 Task: Open a blank sheet, save the file as Samuel.html Add the quote 'The journey of a thousand miles begins with a single step.' Apply font style 'Nunito' and font size 36 Align the text to the Center .Change the text color to  'Brown'
Action: Mouse moved to (311, 167)
Screenshot: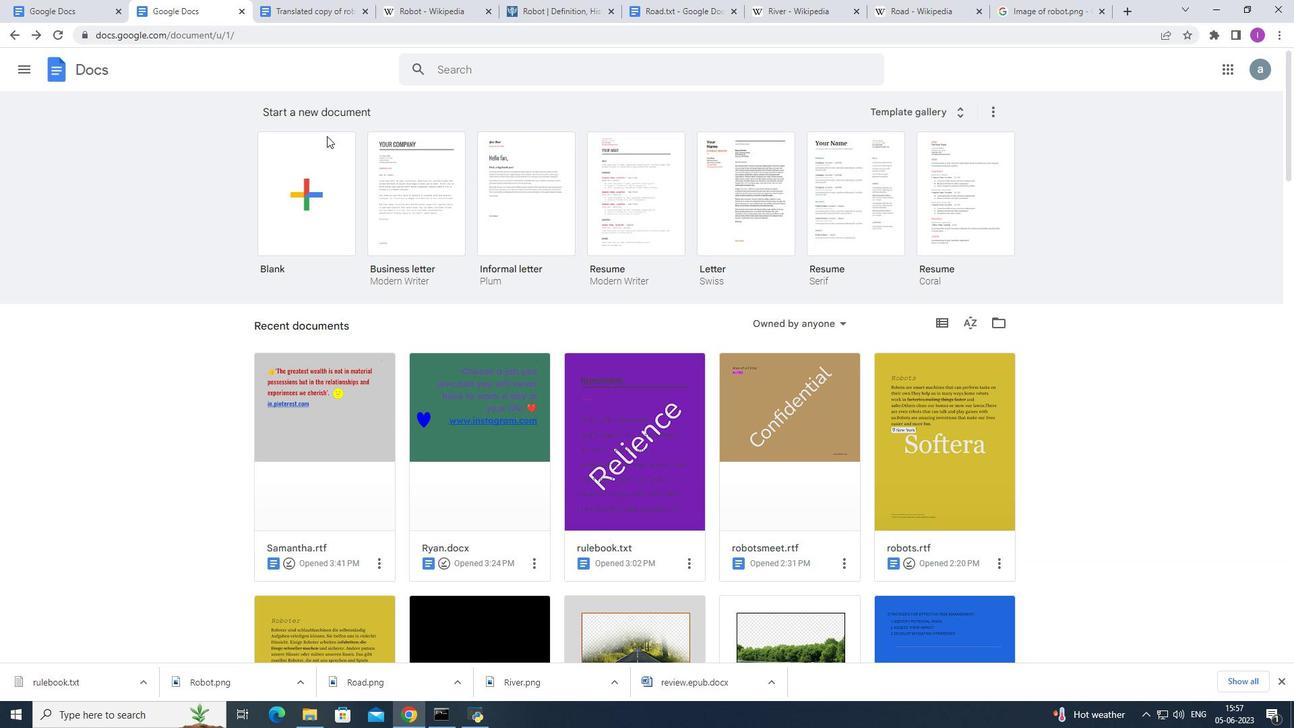 
Action: Mouse pressed left at (311, 167)
Screenshot: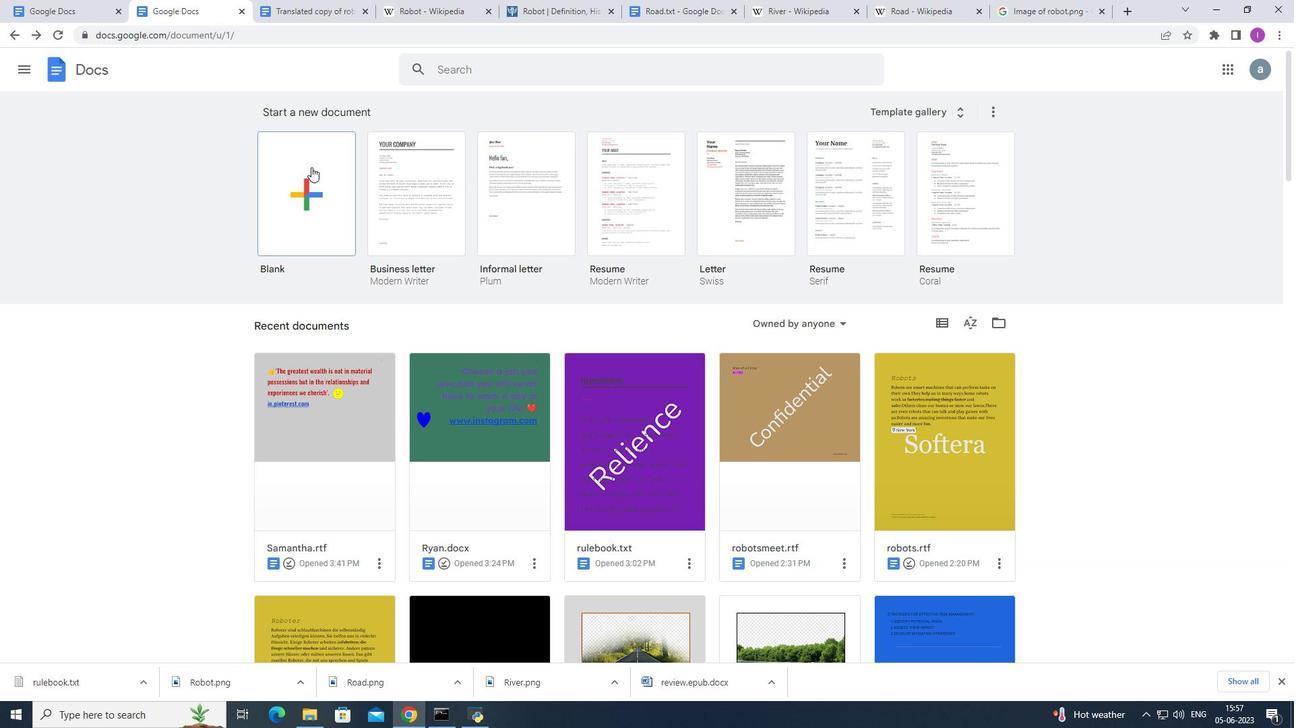 
Action: Mouse moved to (348, 262)
Screenshot: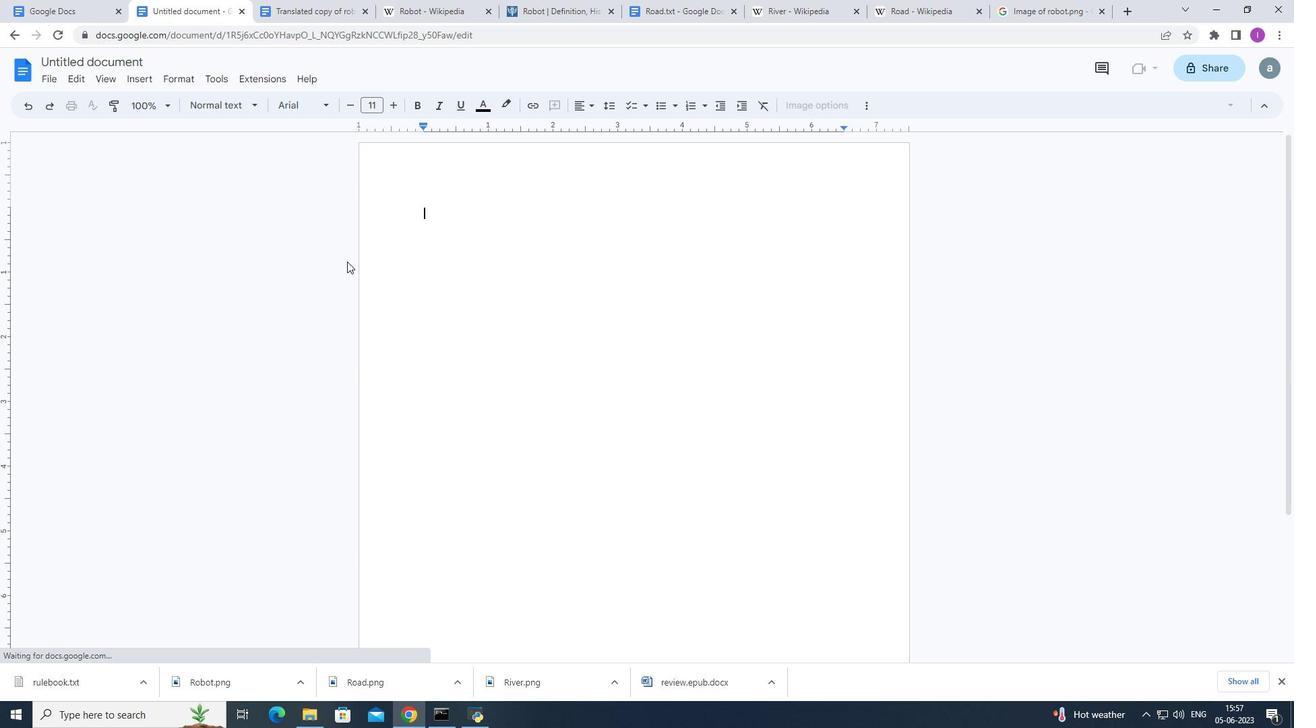 
Action: Mouse scrolled (348, 261) with delta (0, 0)
Screenshot: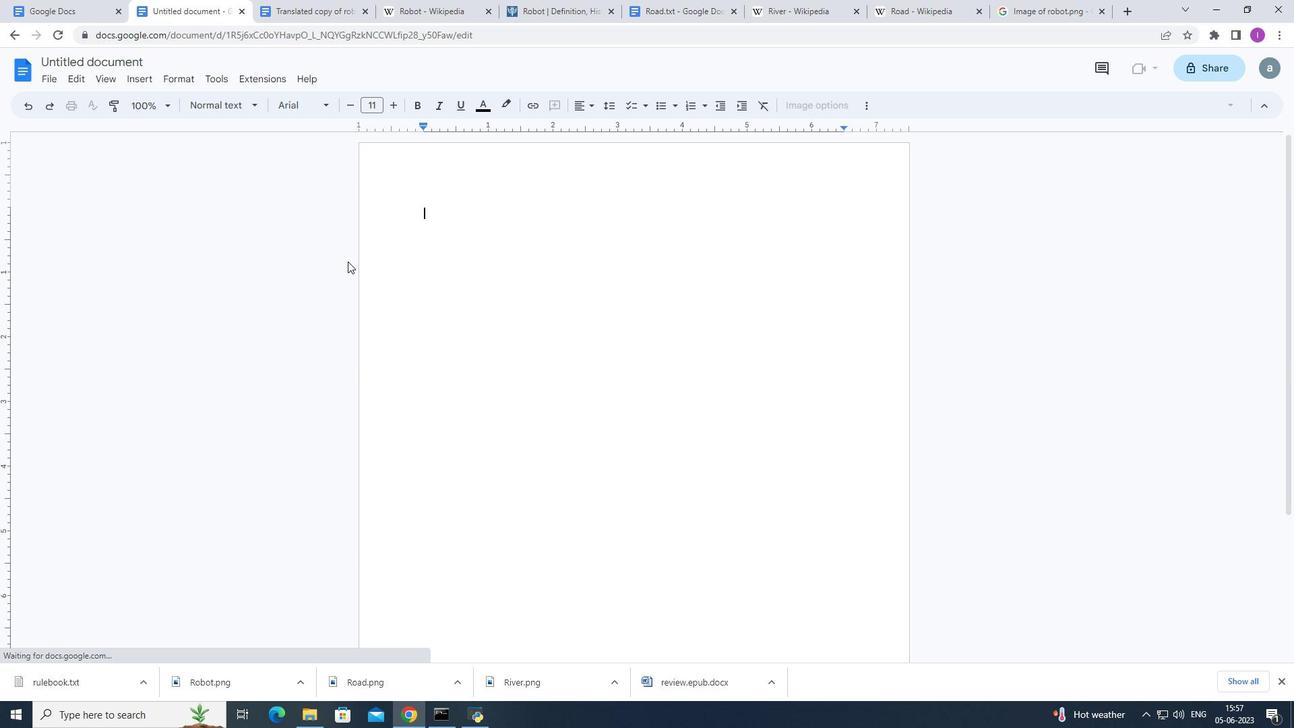 
Action: Mouse moved to (111, 59)
Screenshot: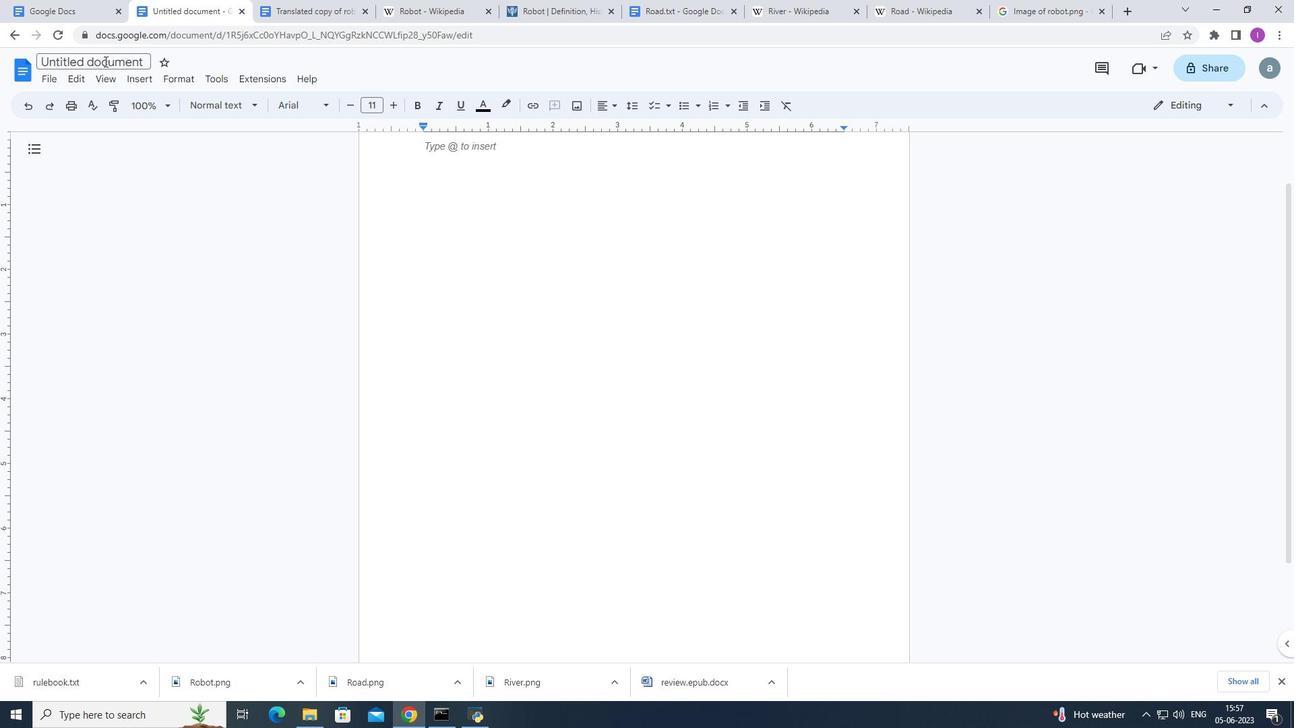 
Action: Mouse pressed left at (111, 59)
Screenshot: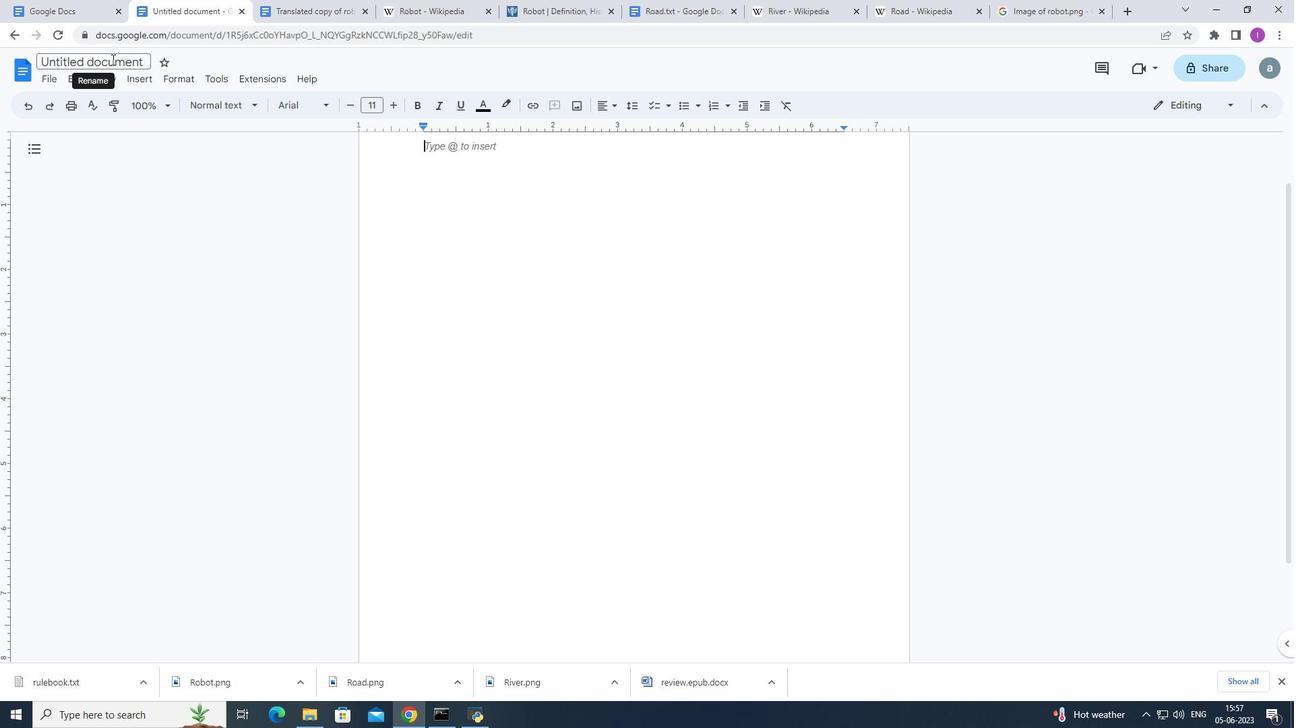 
Action: Mouse moved to (260, 41)
Screenshot: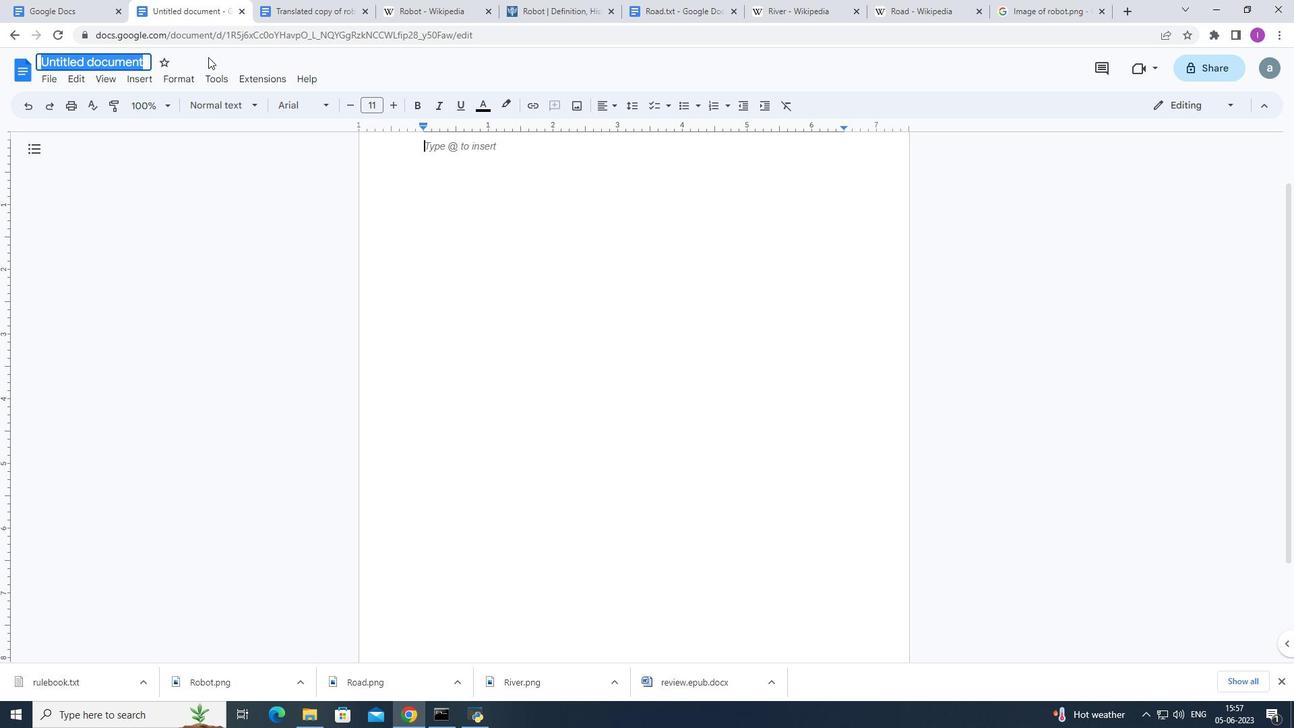 
Action: Key pressed samuel.html
Screenshot: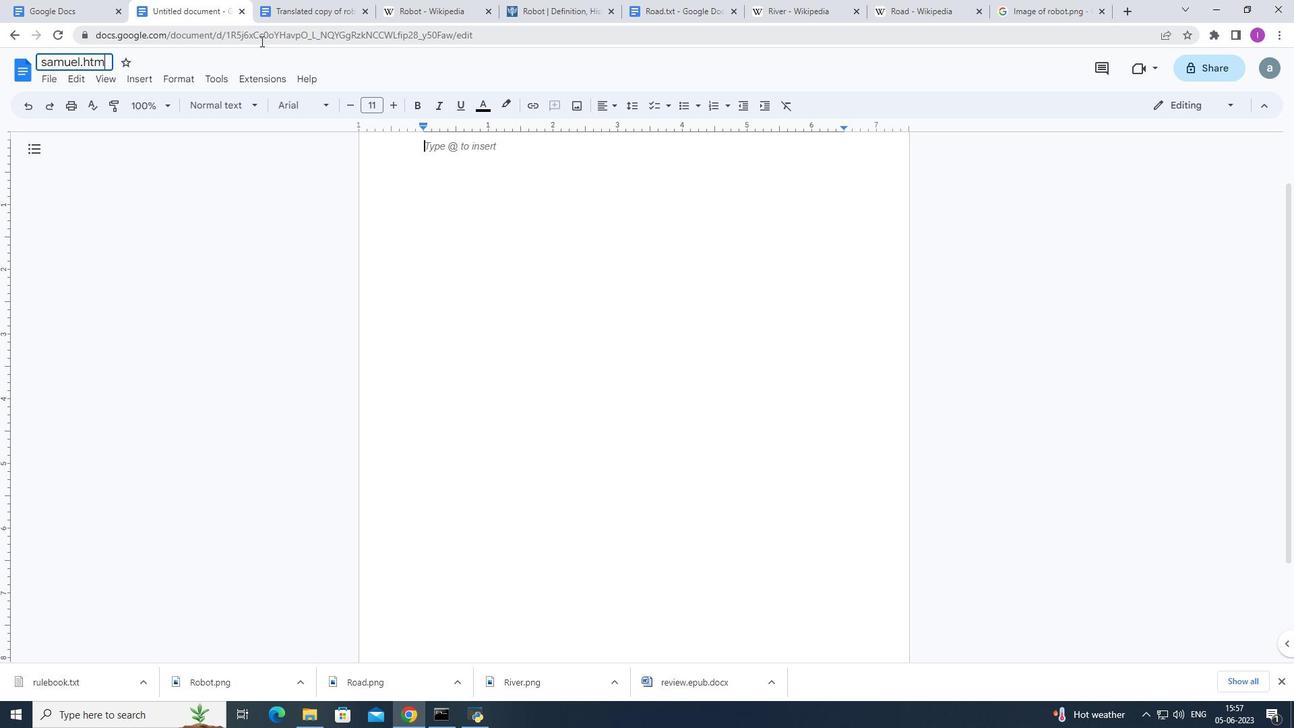 
Action: Mouse moved to (251, 248)
Screenshot: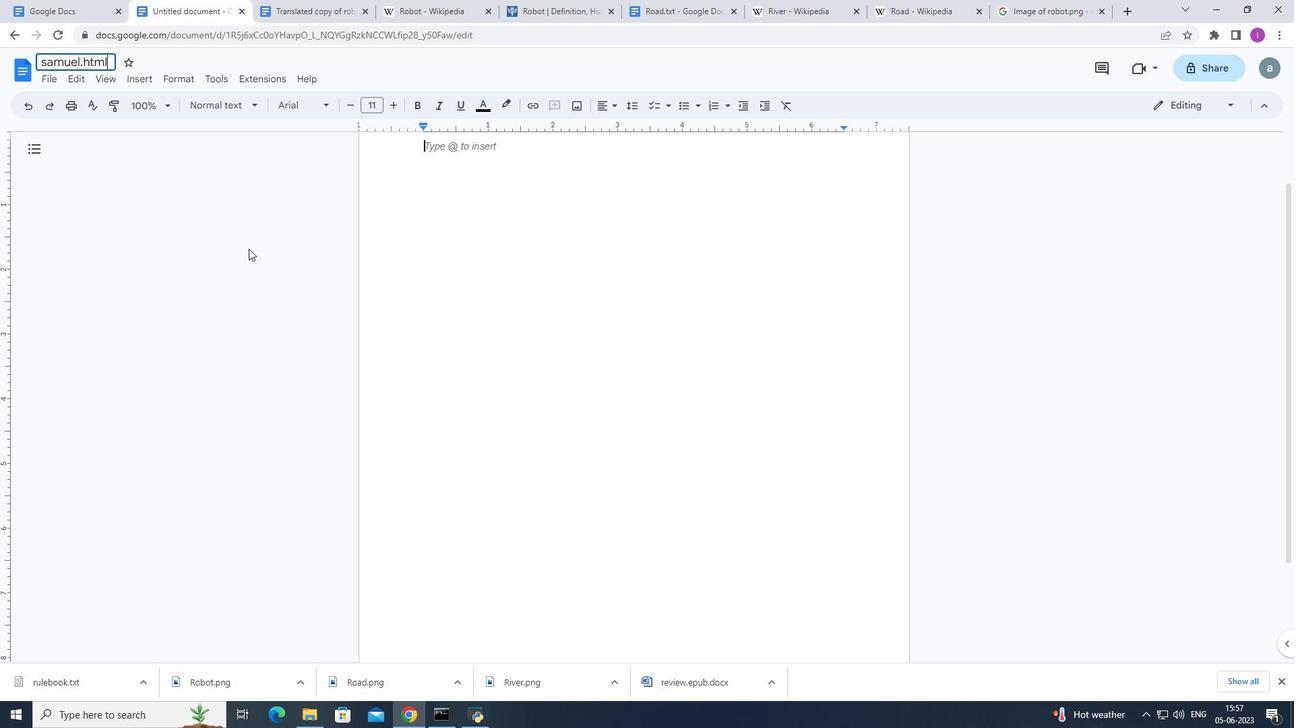 
Action: Mouse pressed left at (251, 248)
Screenshot: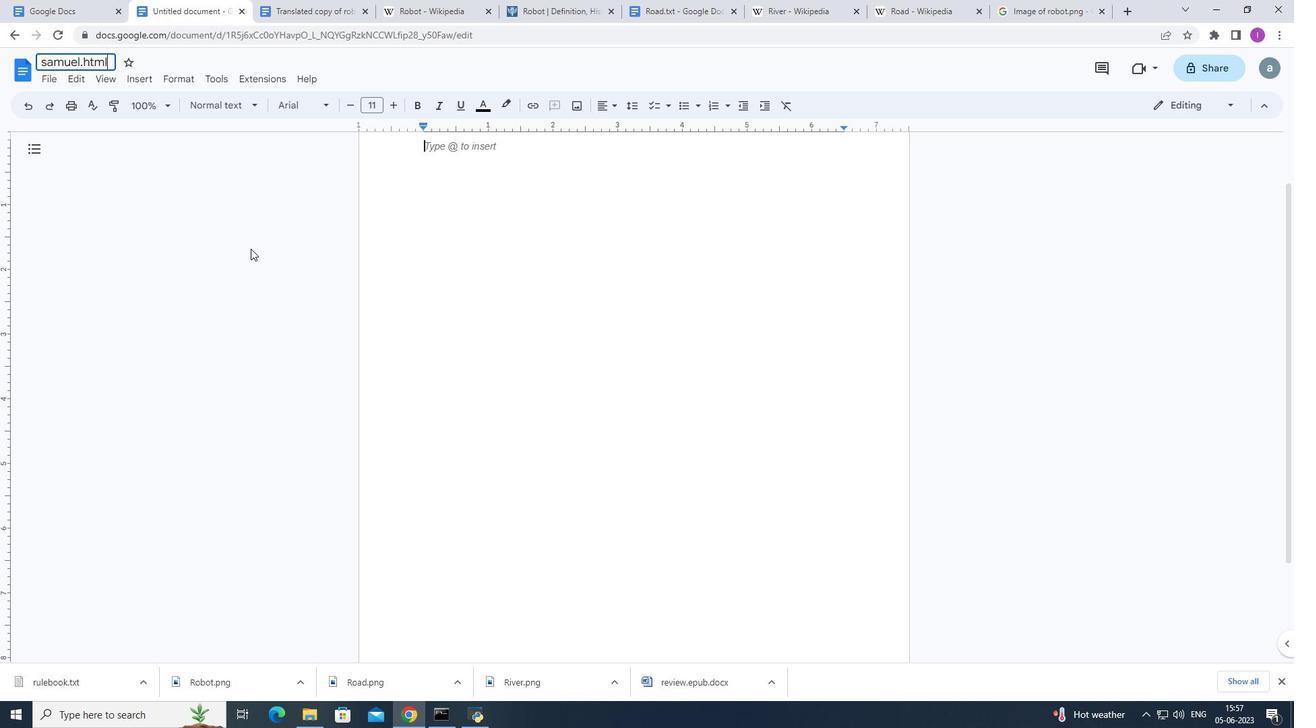 
Action: Mouse moved to (438, 188)
Screenshot: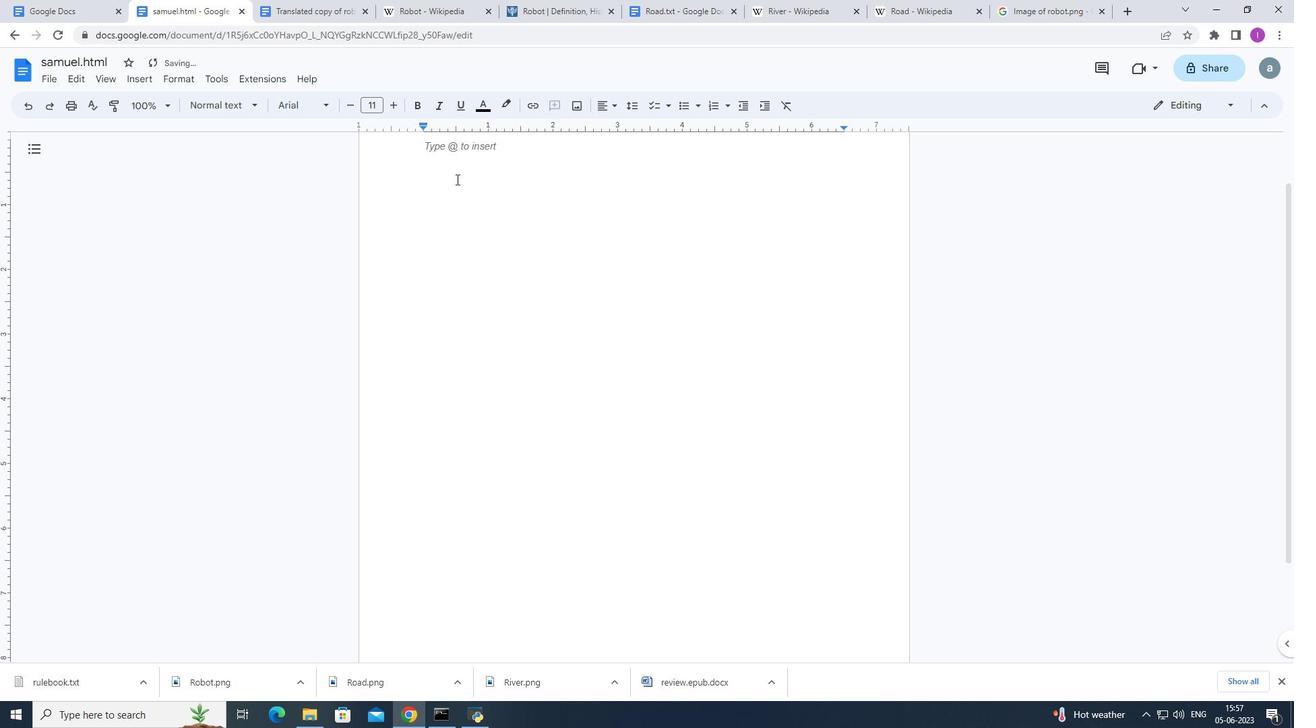 
Action: Mouse pressed left at (438, 188)
Screenshot: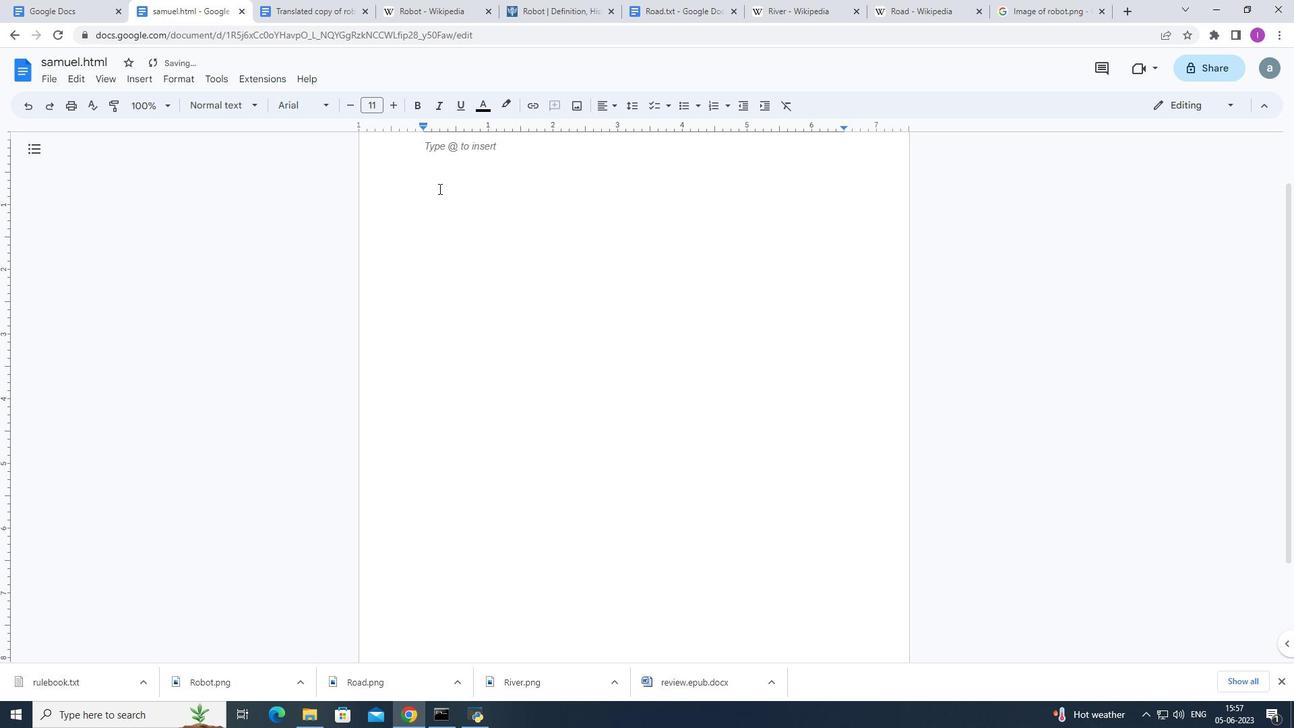 
Action: Mouse moved to (438, 176)
Screenshot: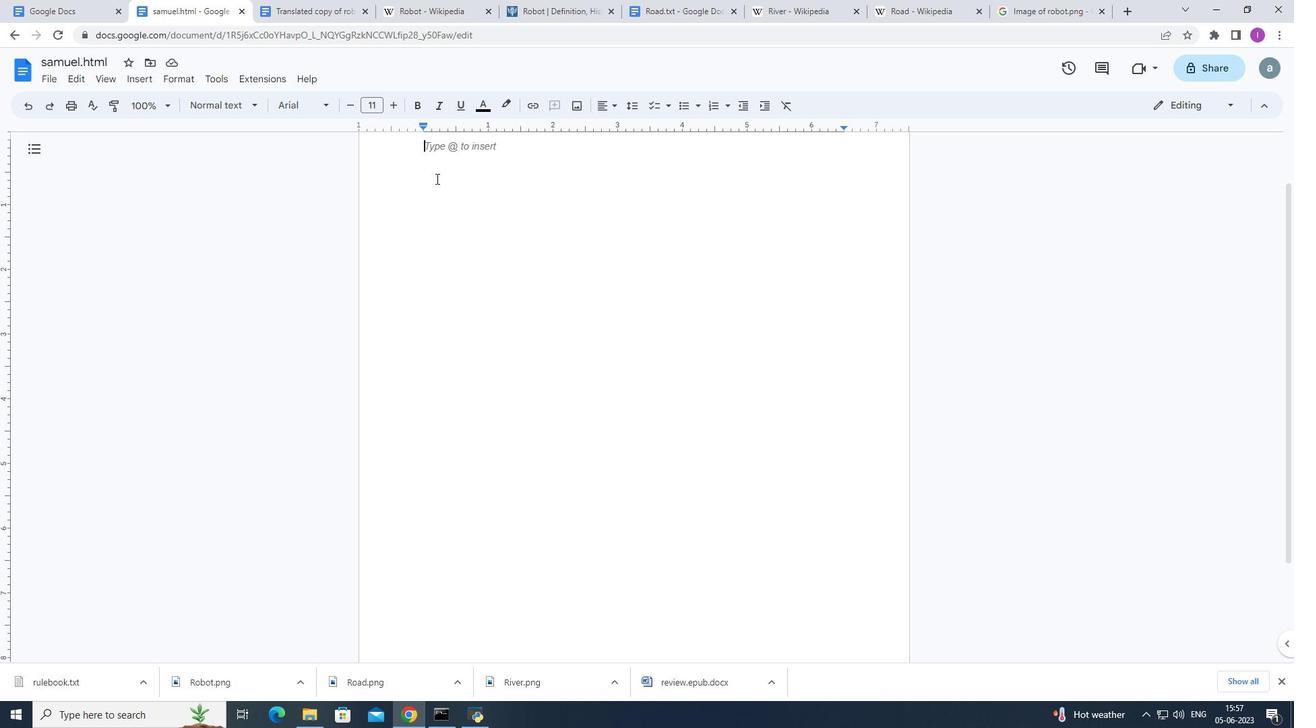 
Action: Key pressed '
Screenshot: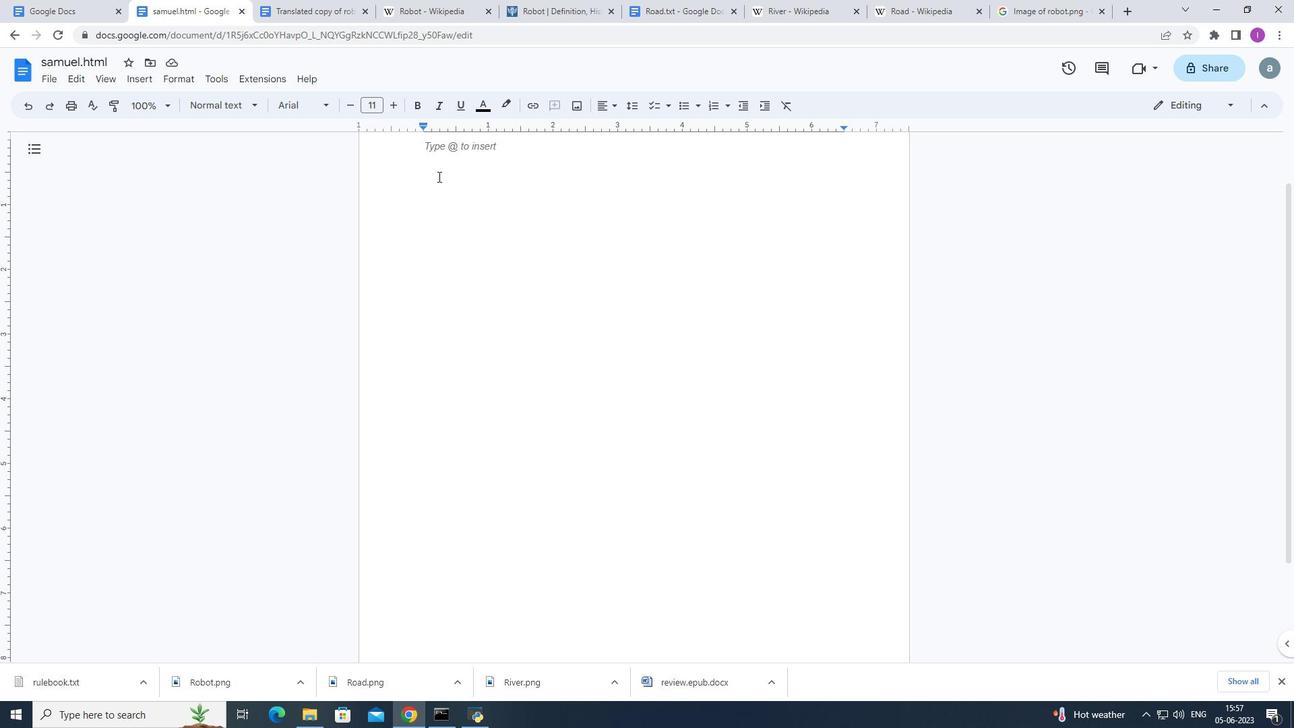 
Action: Mouse moved to (467, 167)
Screenshot: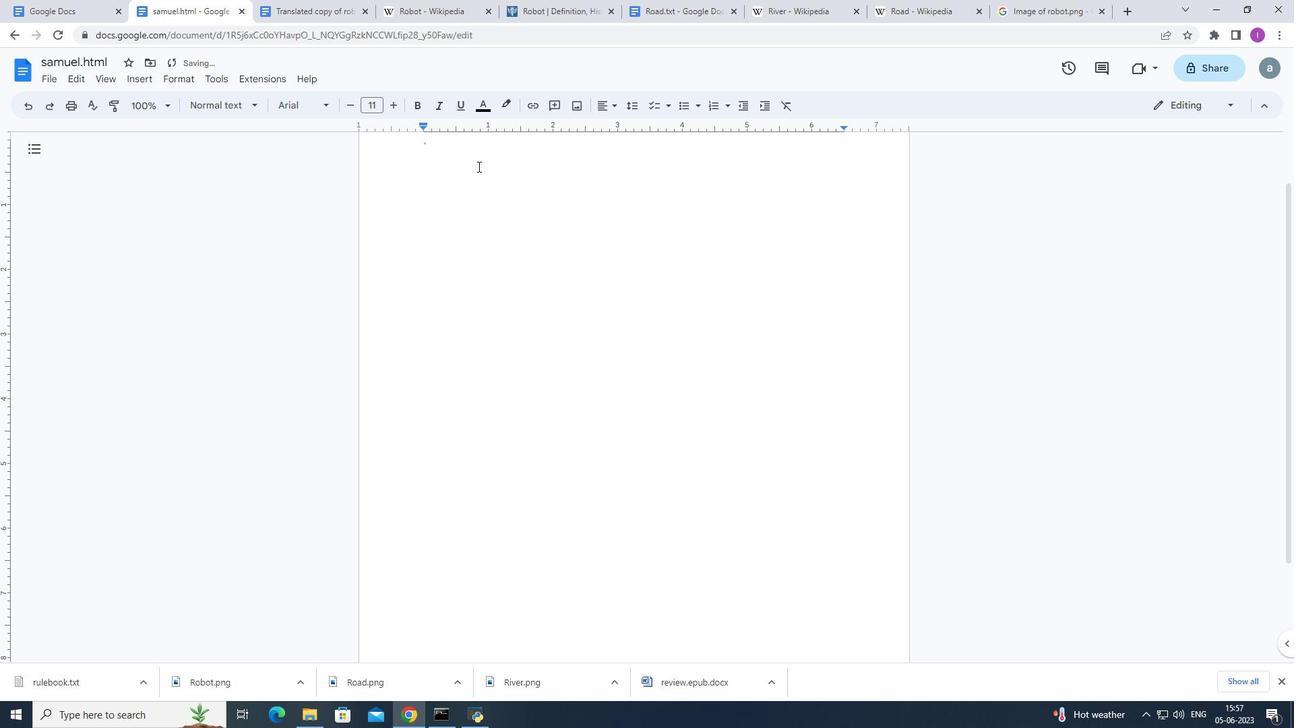 
Action: Key pressed <Key.shift>The<Key.space>journey<Key.space>of<Key.space>a<Key.space>thousand<Key.space>miles<Key.space>begins<Key.space><Key.space>with<Key.space>a<Key.space>single<Key.space>step.'
Screenshot: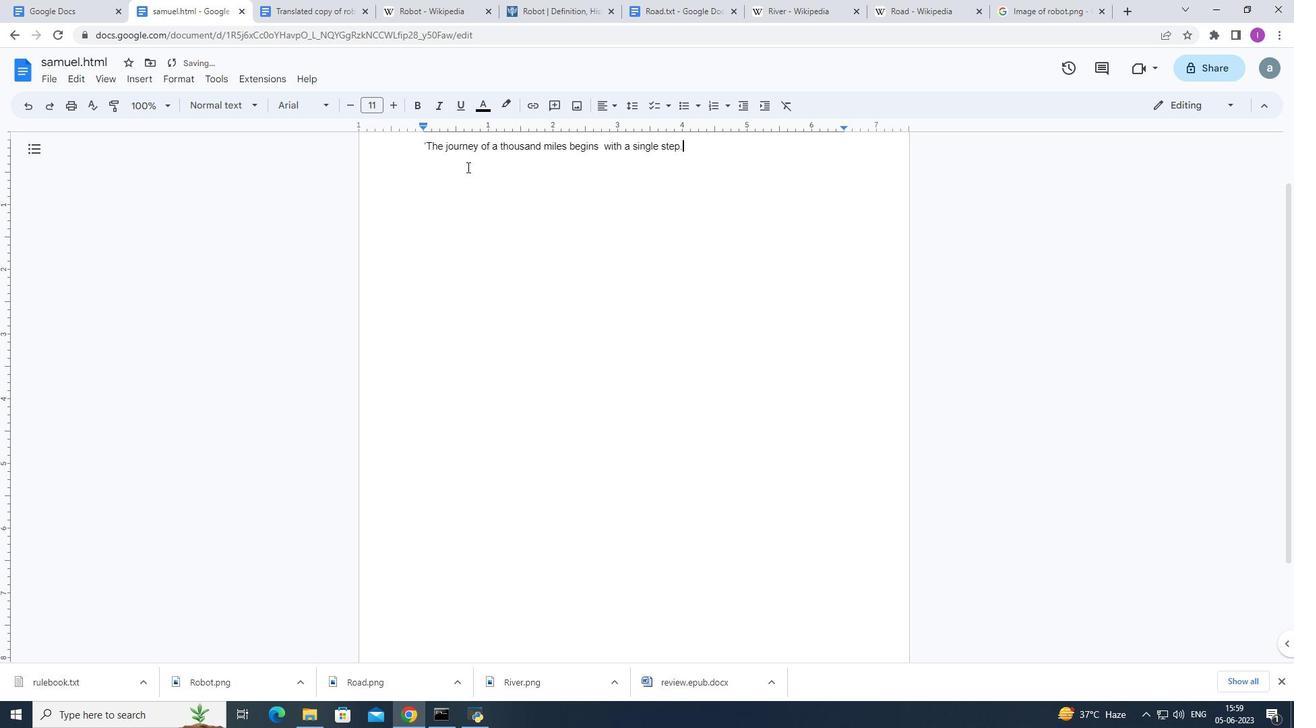 
Action: Mouse moved to (718, 153)
Screenshot: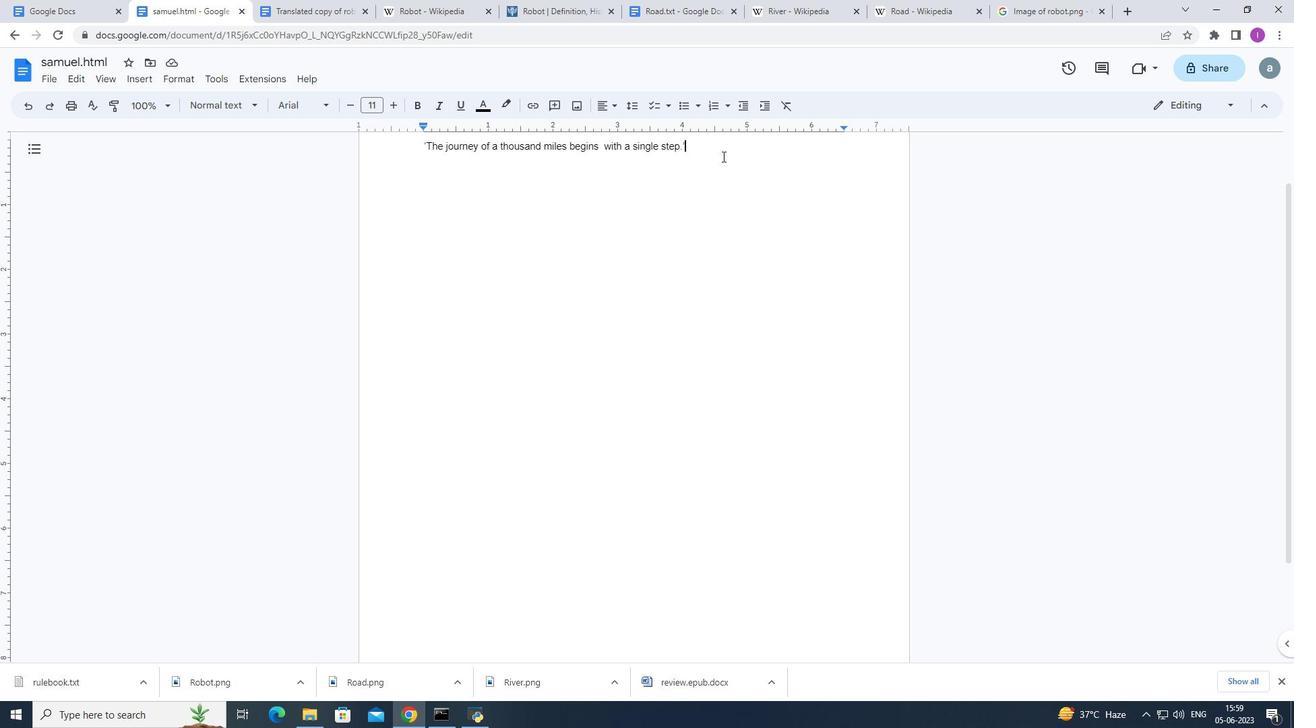 
Action: Mouse pressed left at (718, 153)
Screenshot: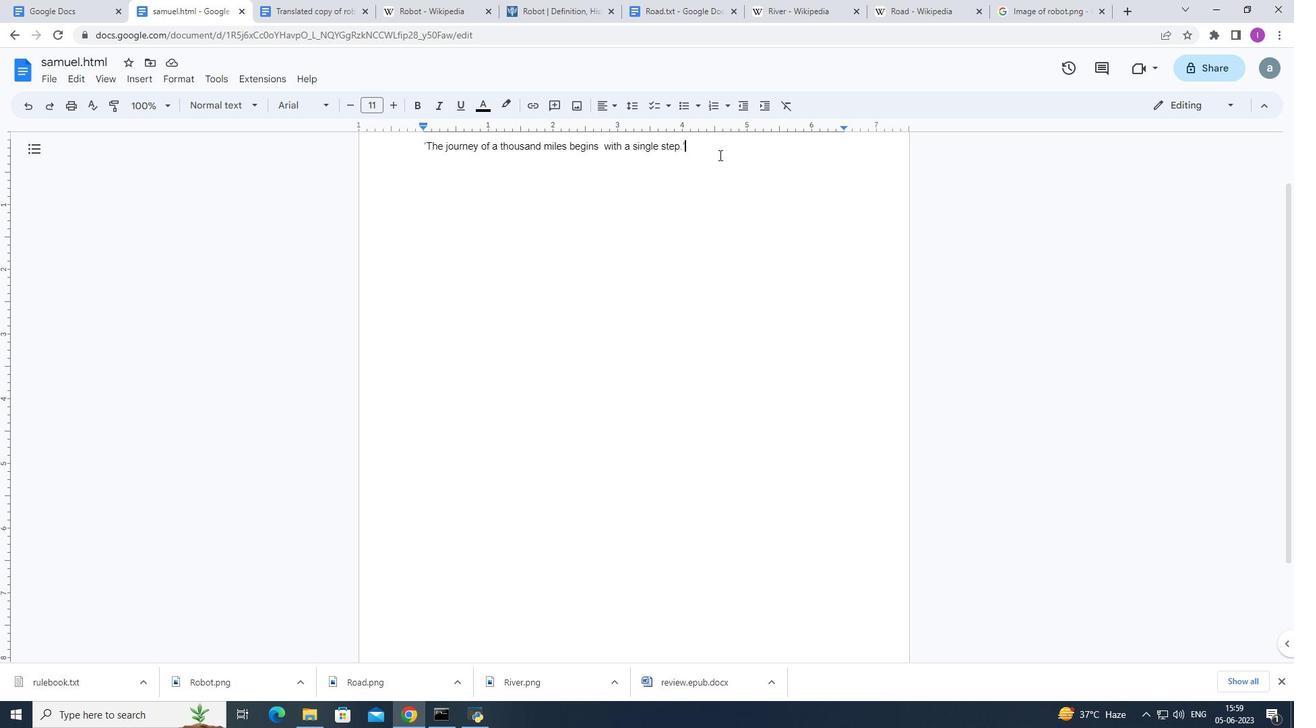 
Action: Mouse moved to (322, 102)
Screenshot: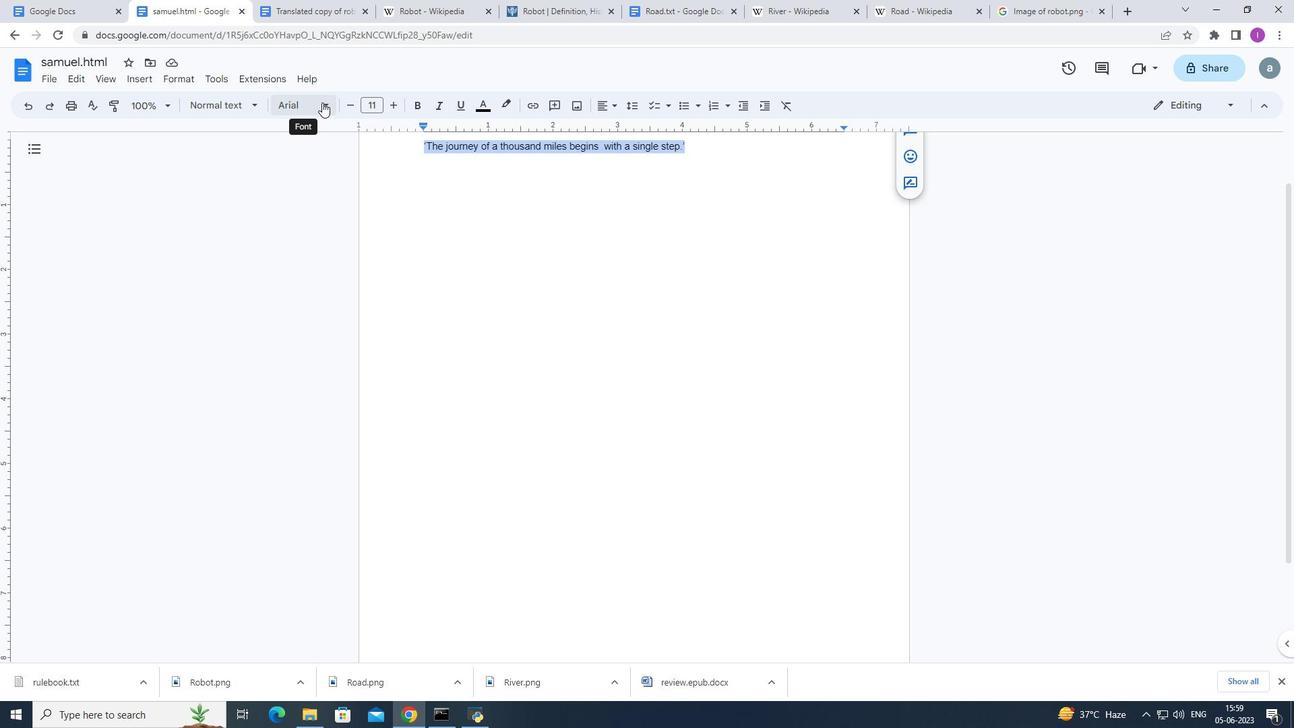 
Action: Mouse pressed left at (322, 102)
Screenshot: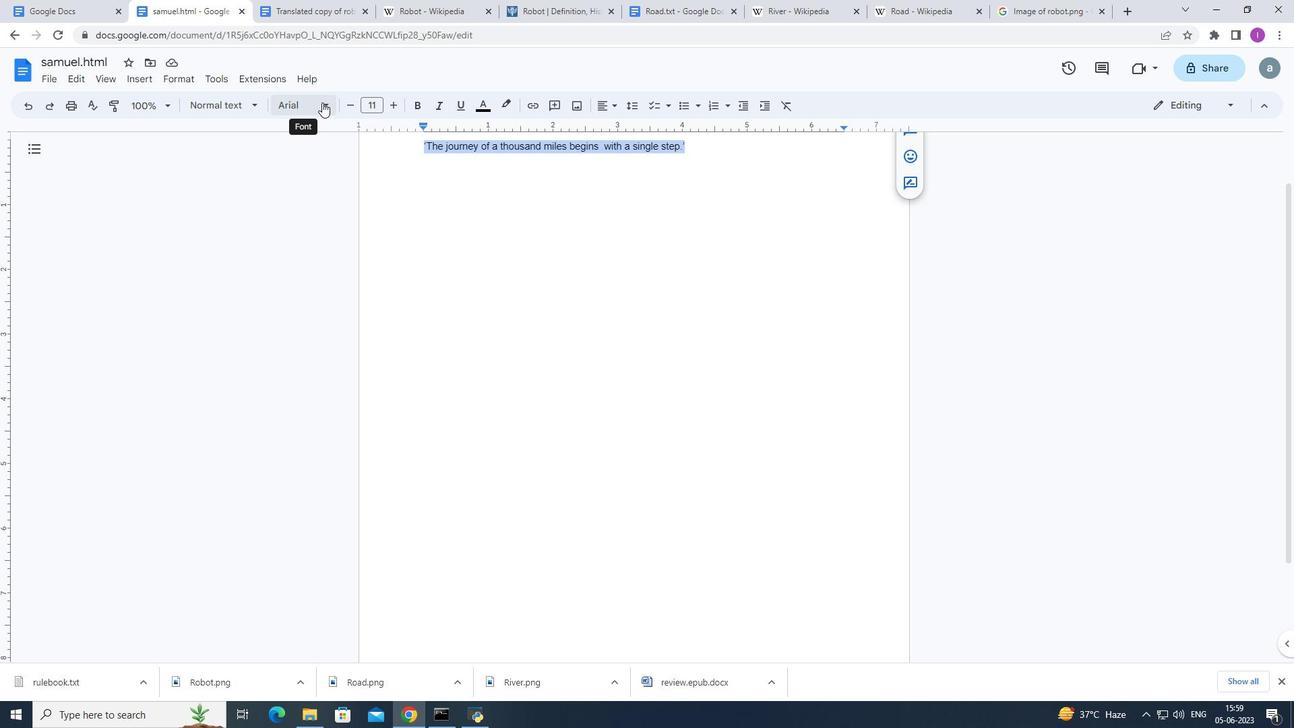 
Action: Mouse moved to (309, 223)
Screenshot: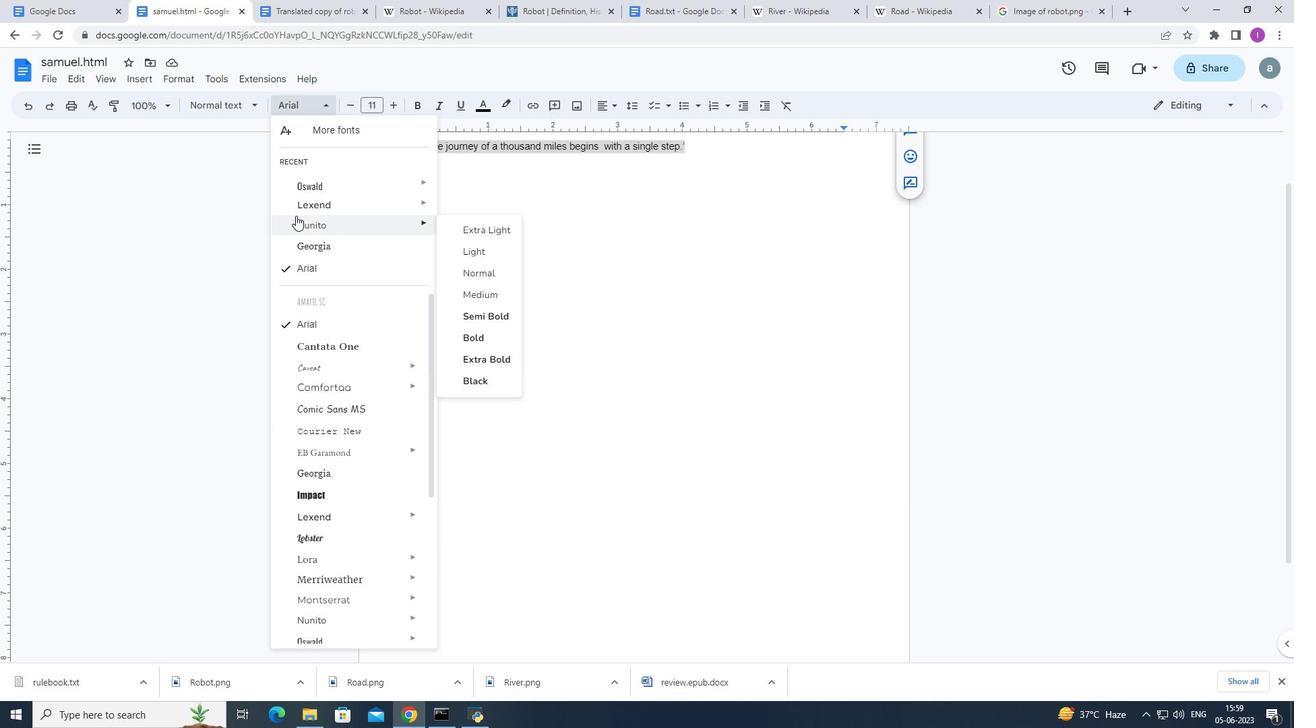 
Action: Mouse pressed left at (309, 223)
Screenshot: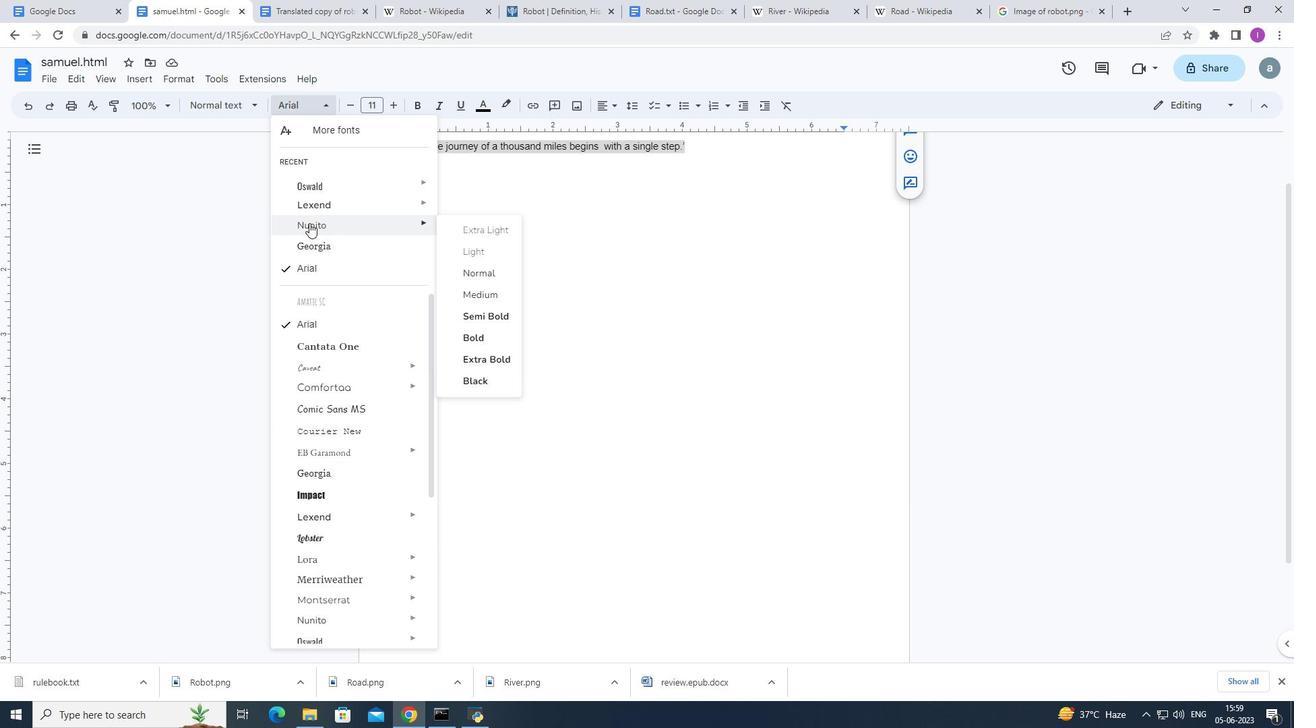 
Action: Mouse moved to (376, 106)
Screenshot: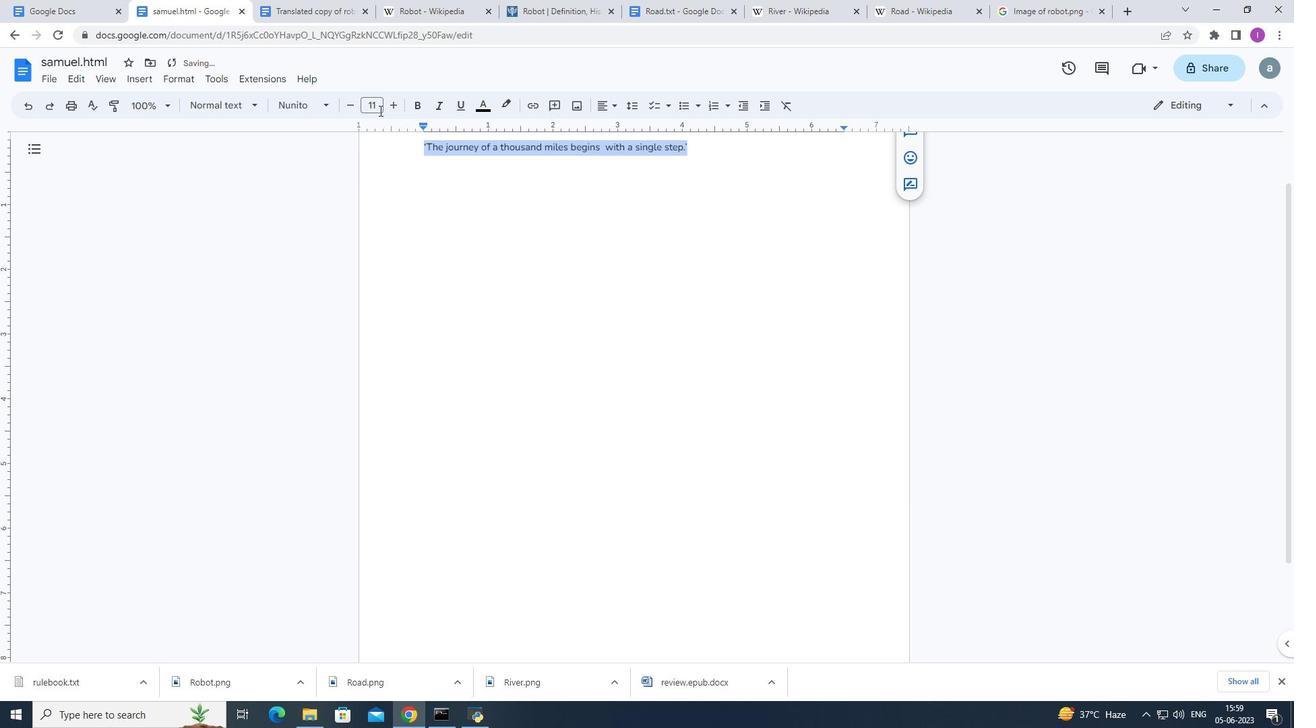 
Action: Mouse pressed left at (376, 106)
Screenshot: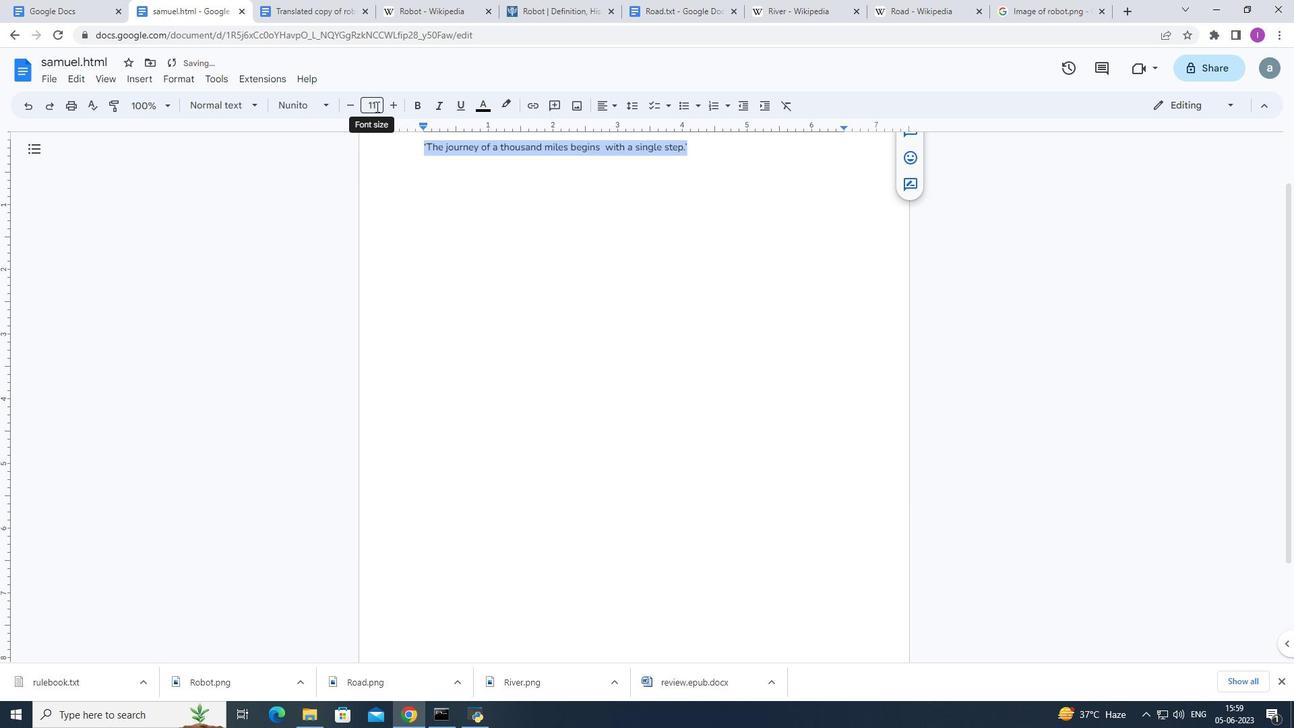 
Action: Mouse moved to (364, 105)
Screenshot: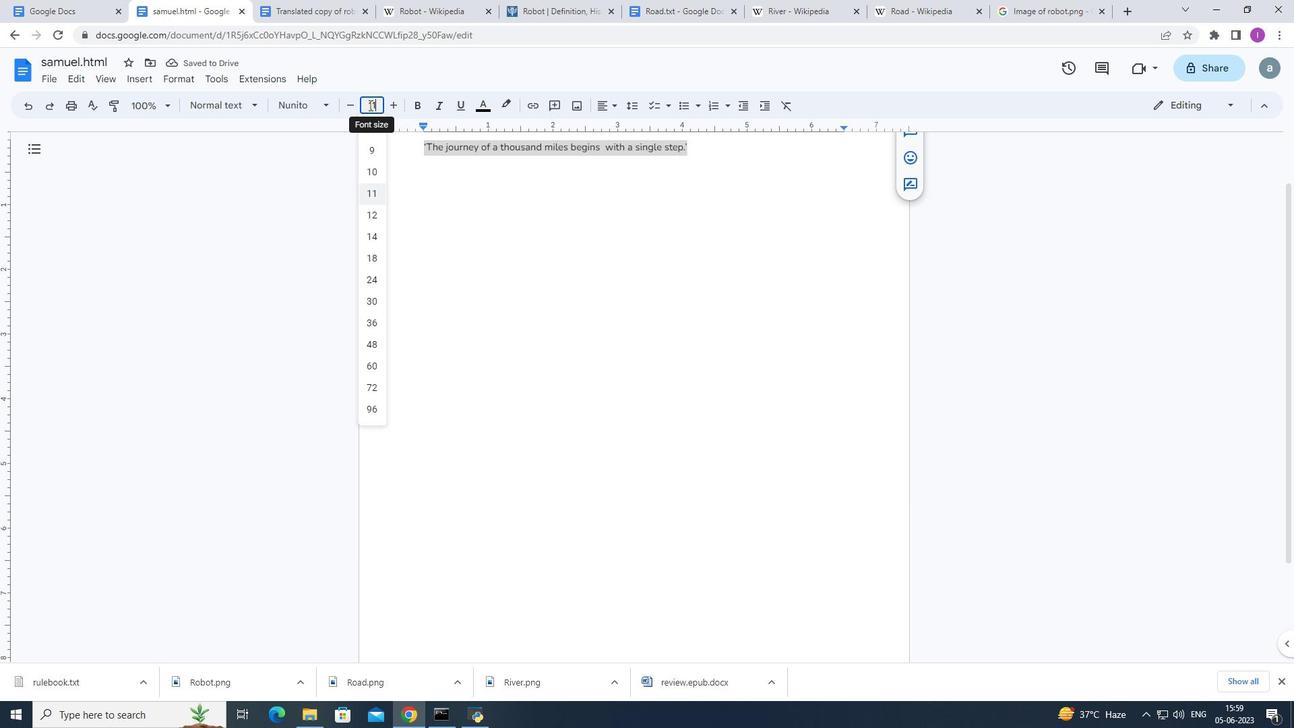 
Action: Mouse pressed left at (364, 105)
Screenshot: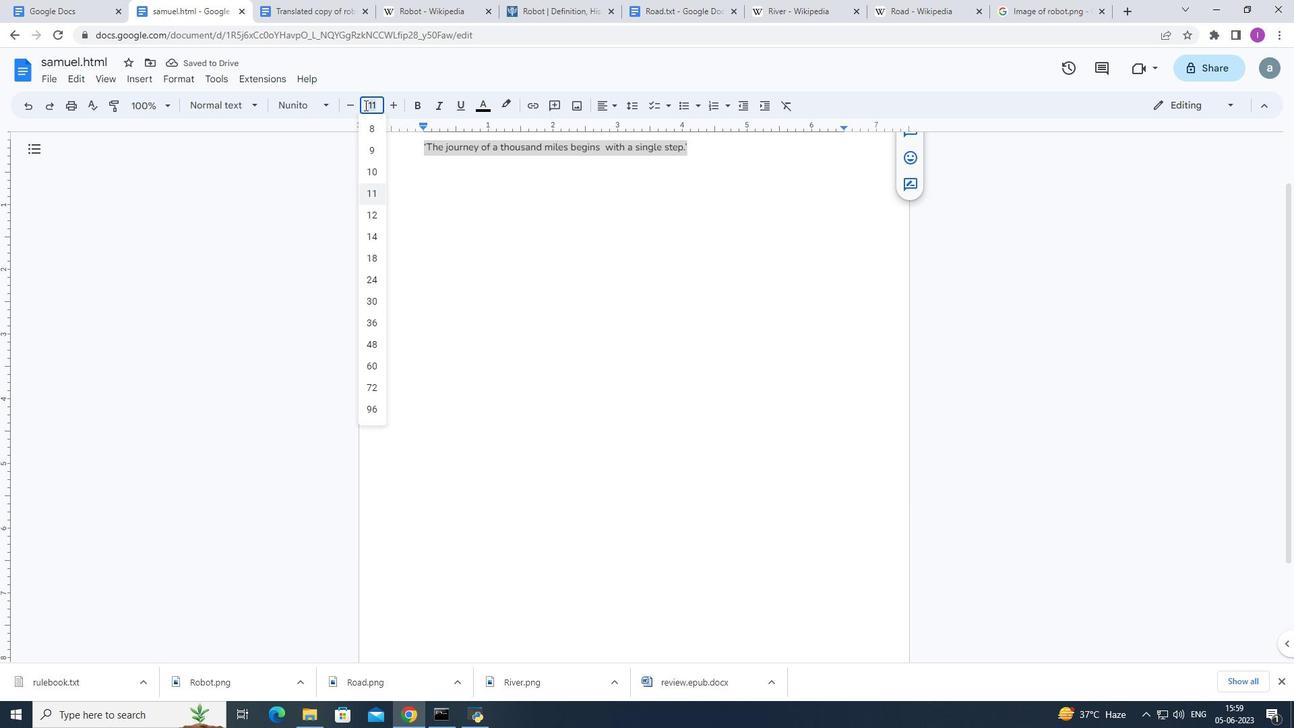 
Action: Mouse moved to (379, 104)
Screenshot: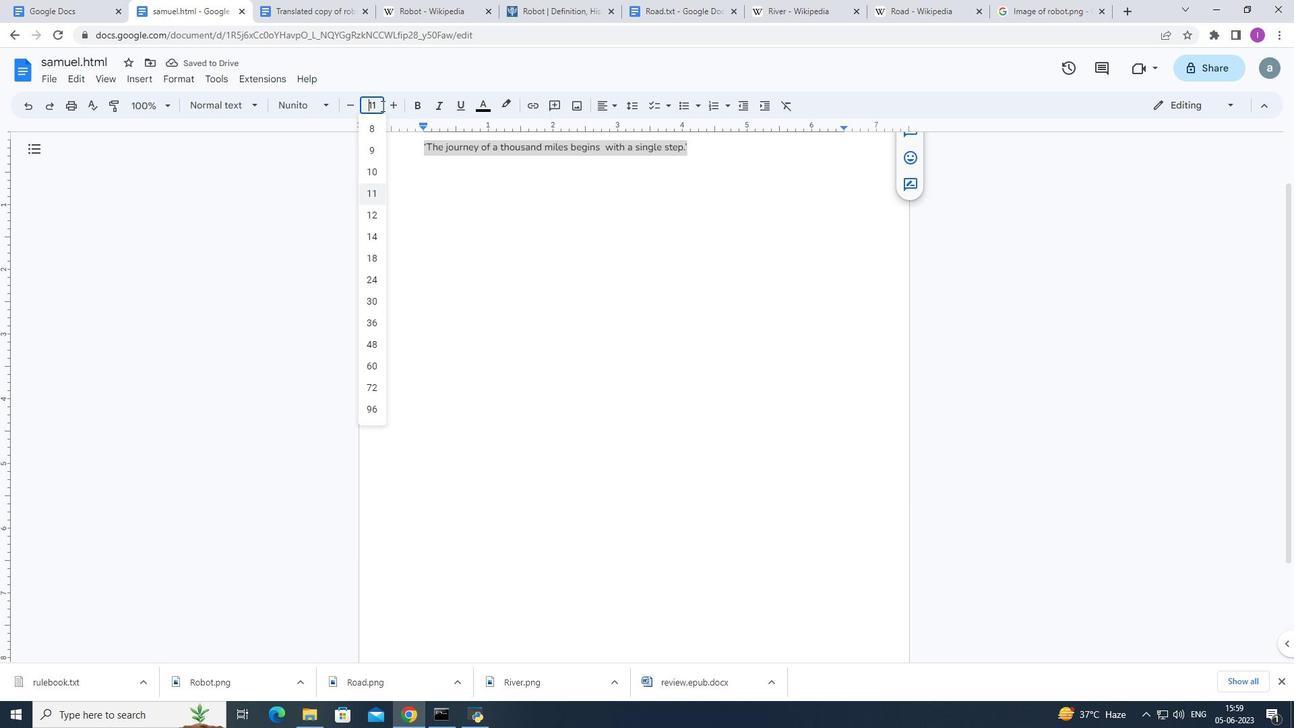 
Action: Mouse pressed left at (379, 104)
Screenshot: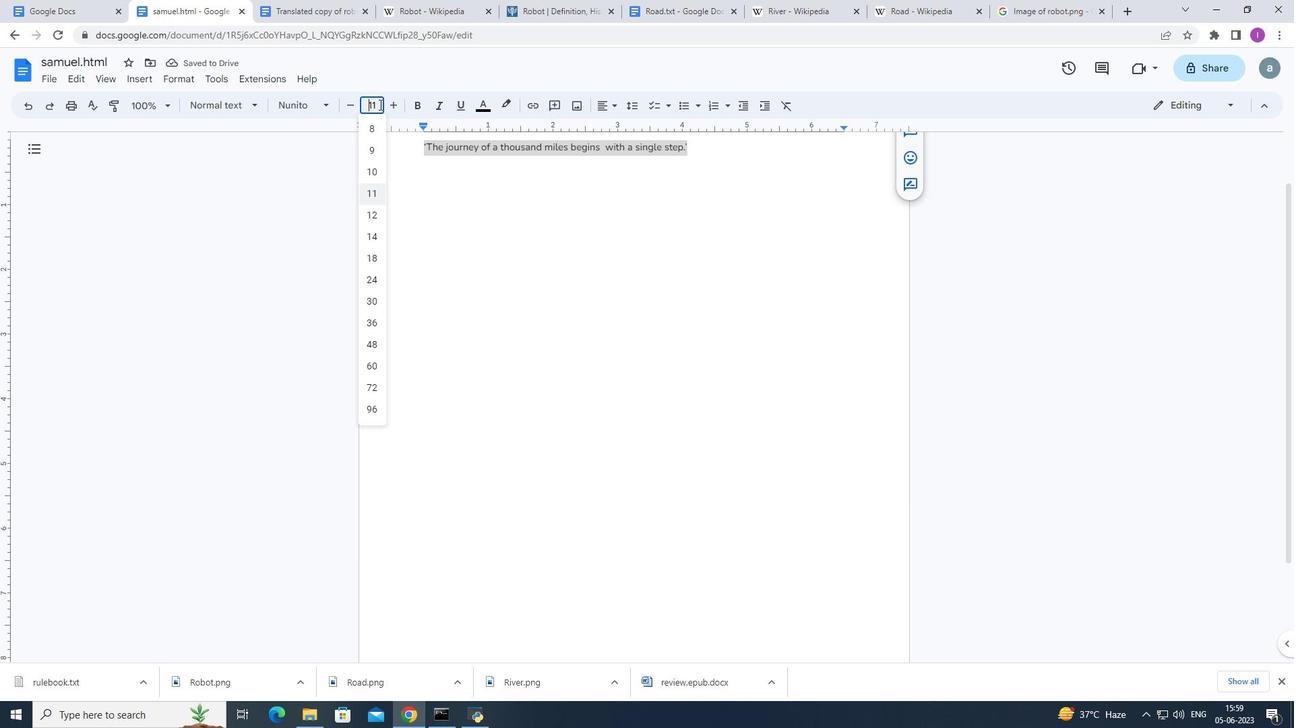 
Action: Mouse moved to (425, 124)
Screenshot: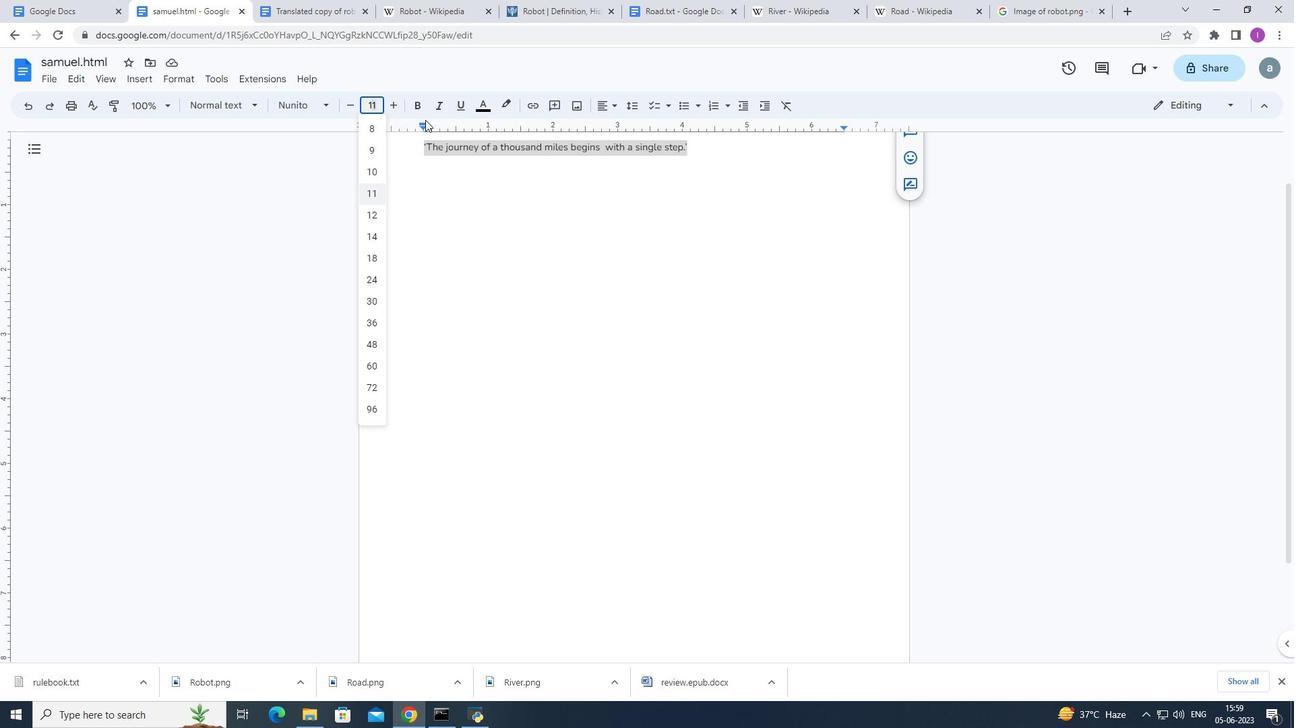 
Action: Key pressed 3
Screenshot: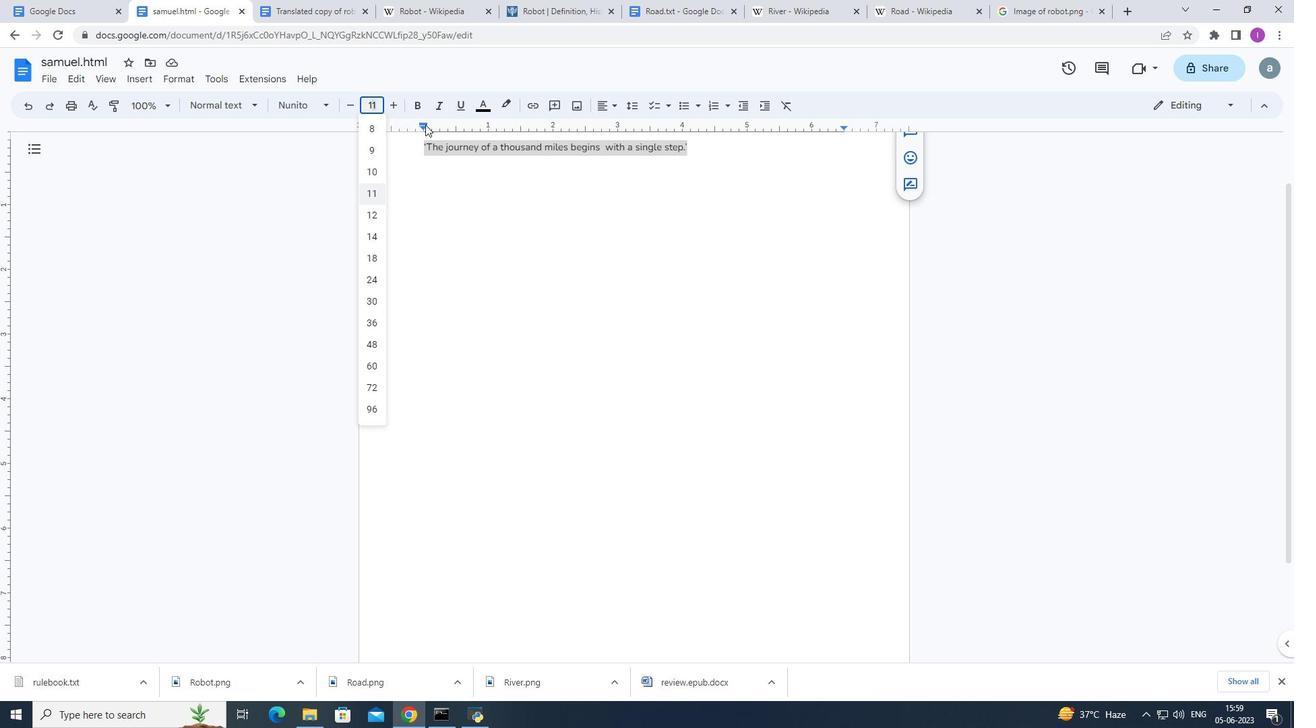 
Action: Mouse moved to (425, 124)
Screenshot: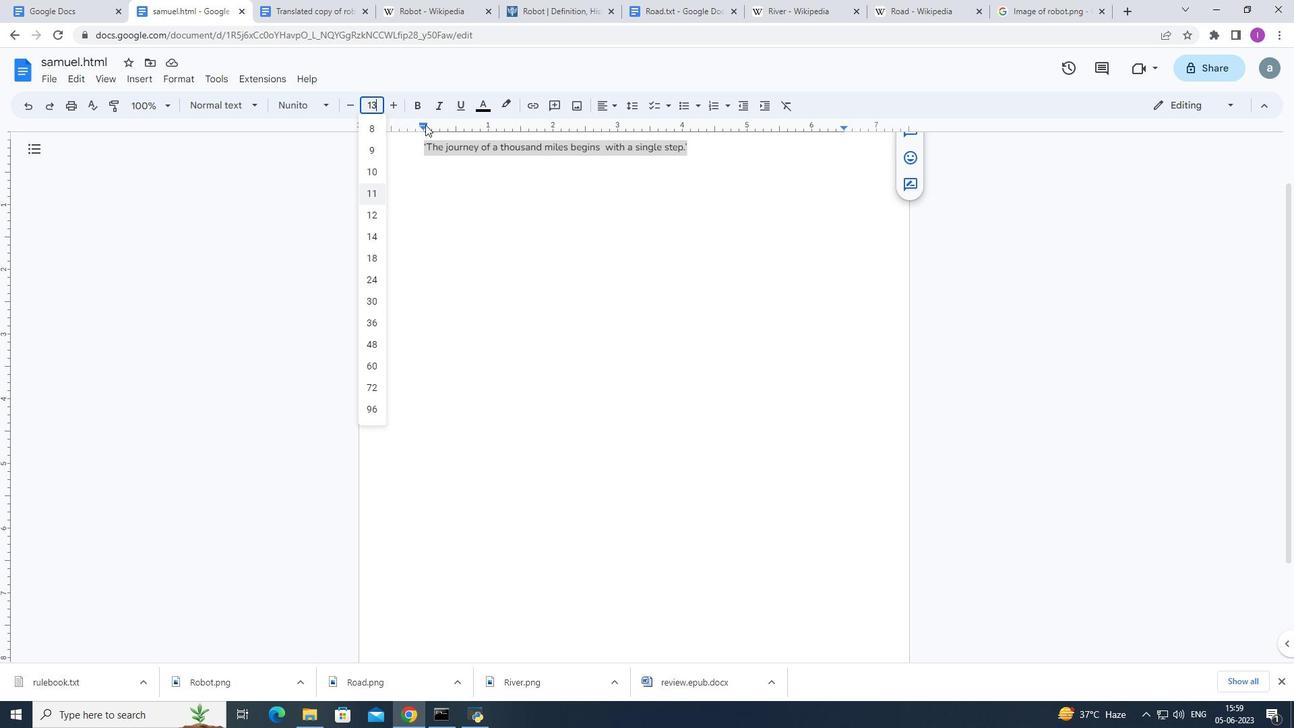 
Action: Key pressed 6
Screenshot: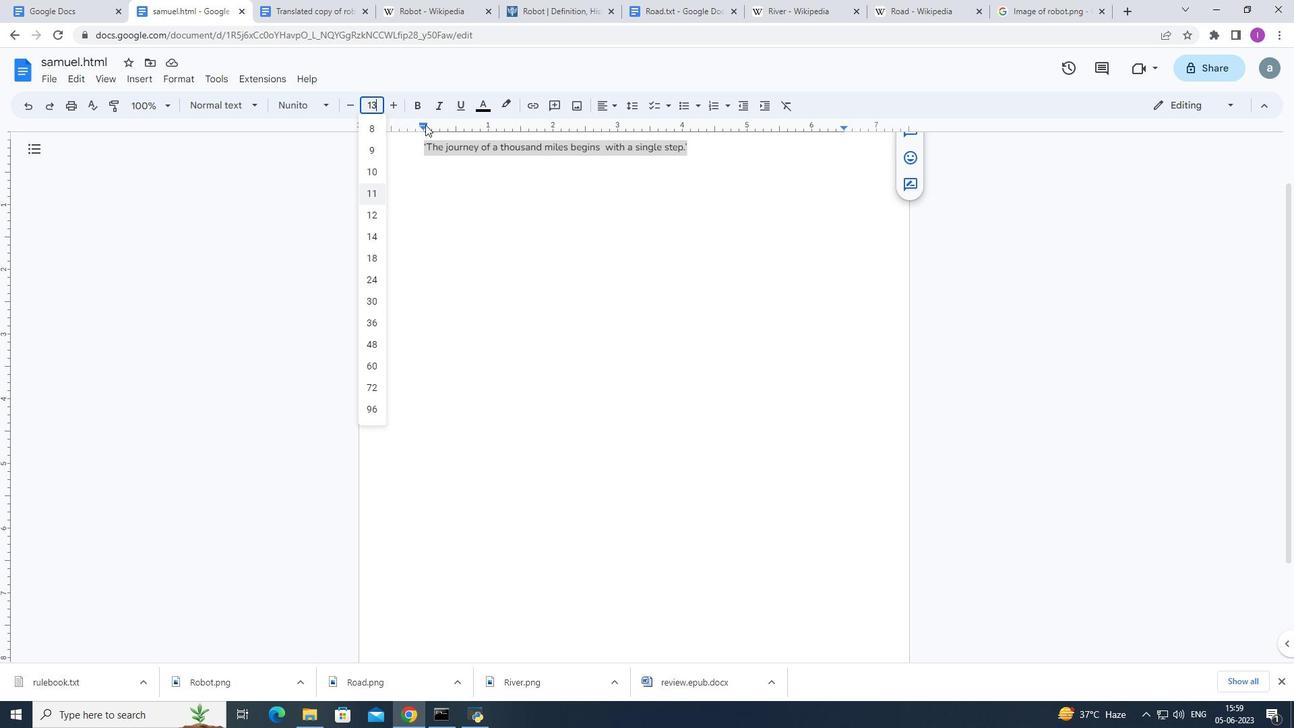 
Action: Mouse moved to (424, 132)
Screenshot: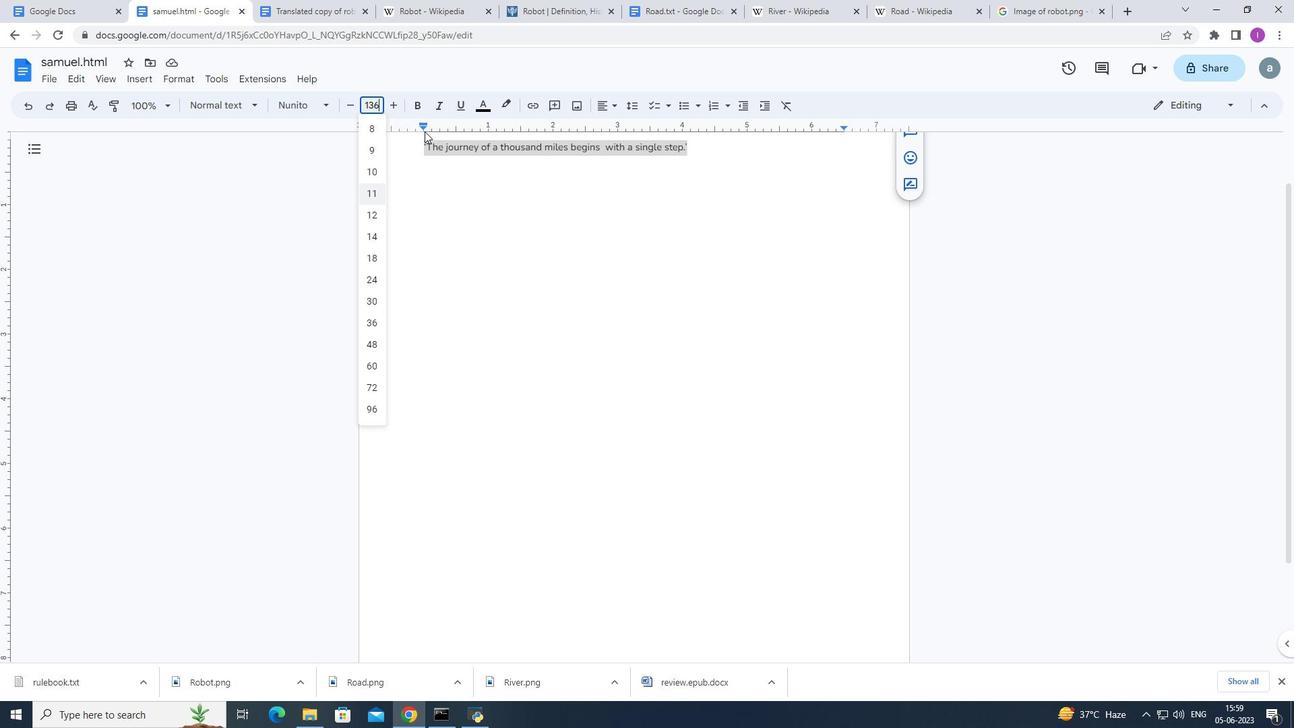 
Action: Key pressed <Key.enter>
Screenshot: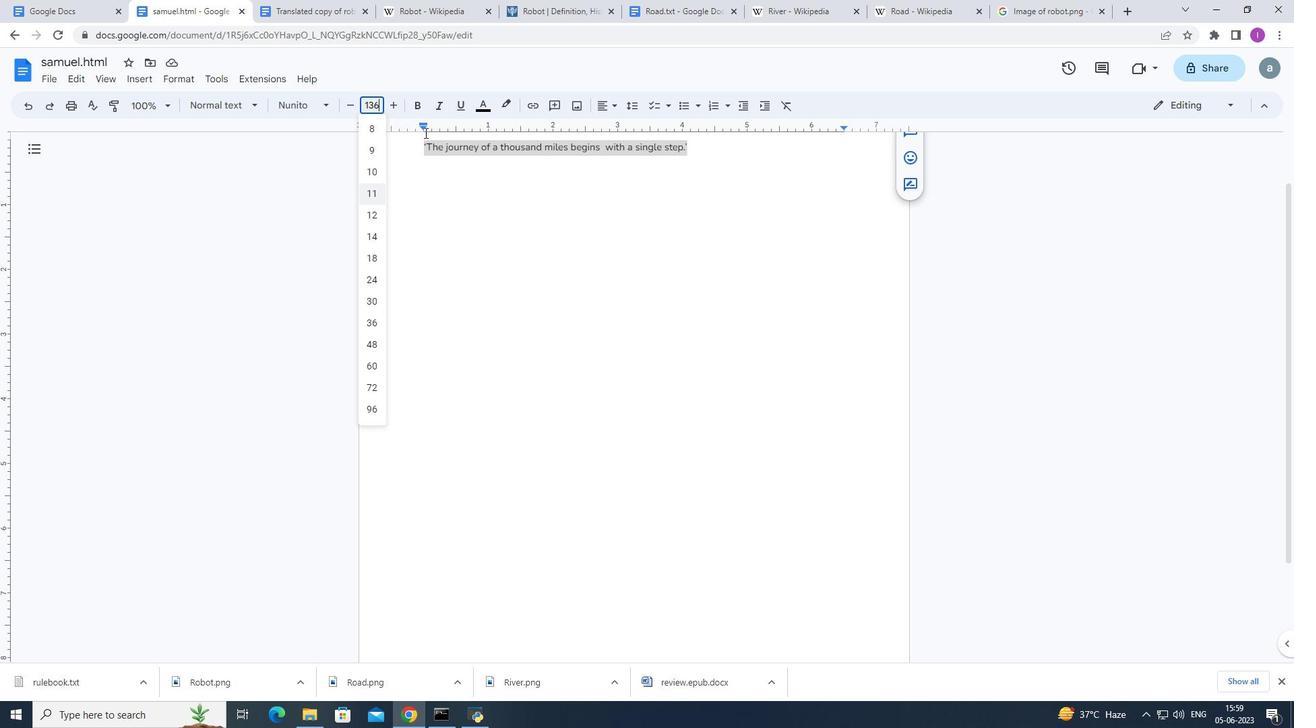 
Action: Mouse moved to (369, 106)
Screenshot: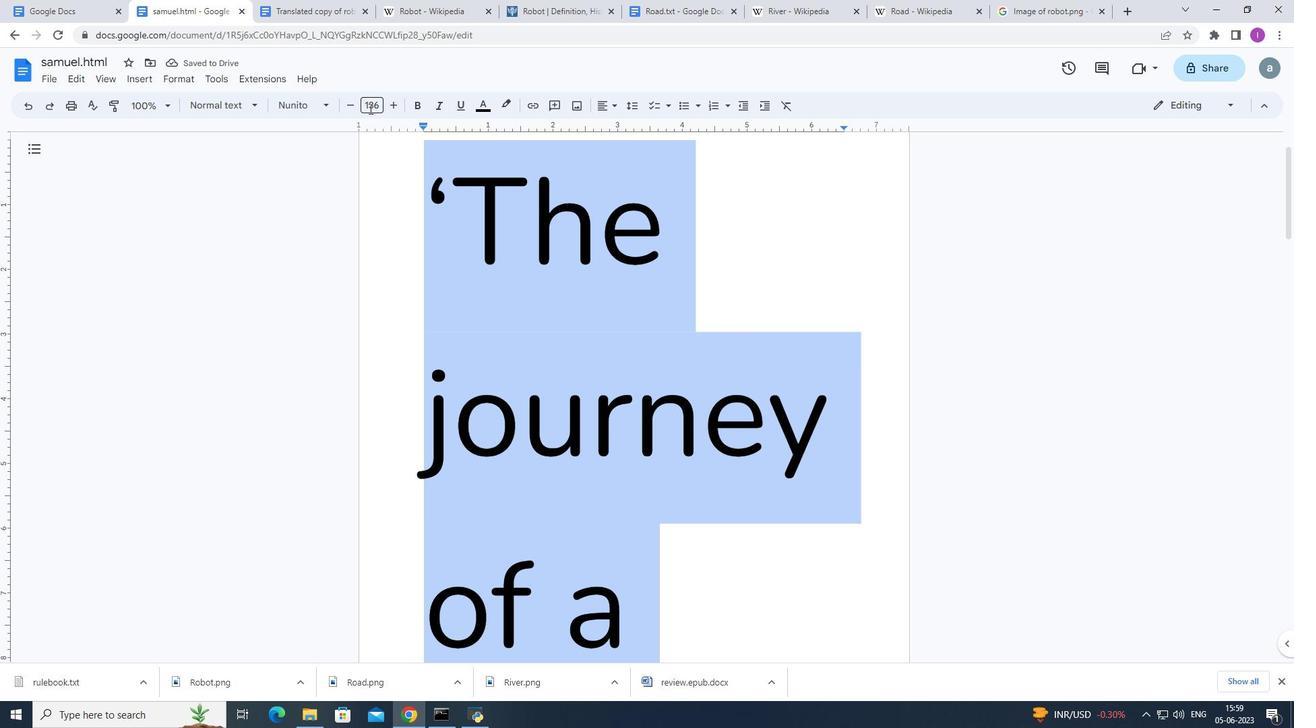 
Action: Mouse pressed left at (369, 106)
Screenshot: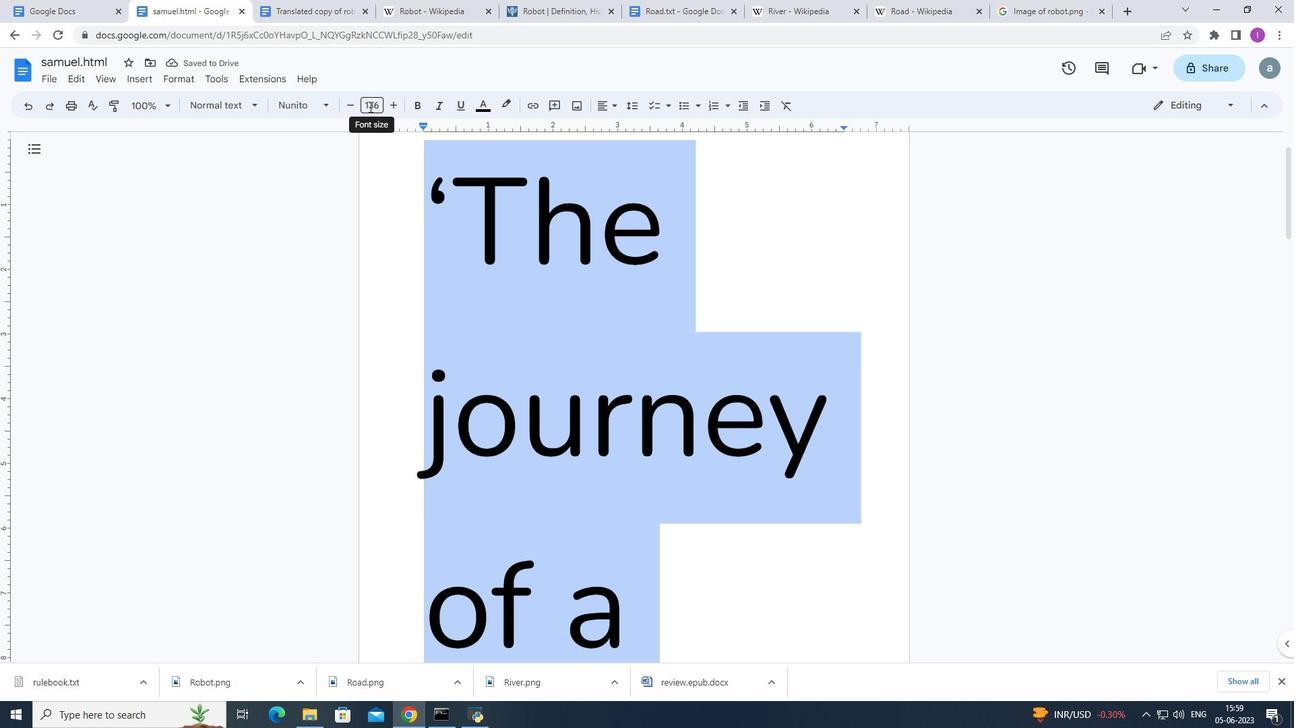 
Action: Mouse moved to (382, 103)
Screenshot: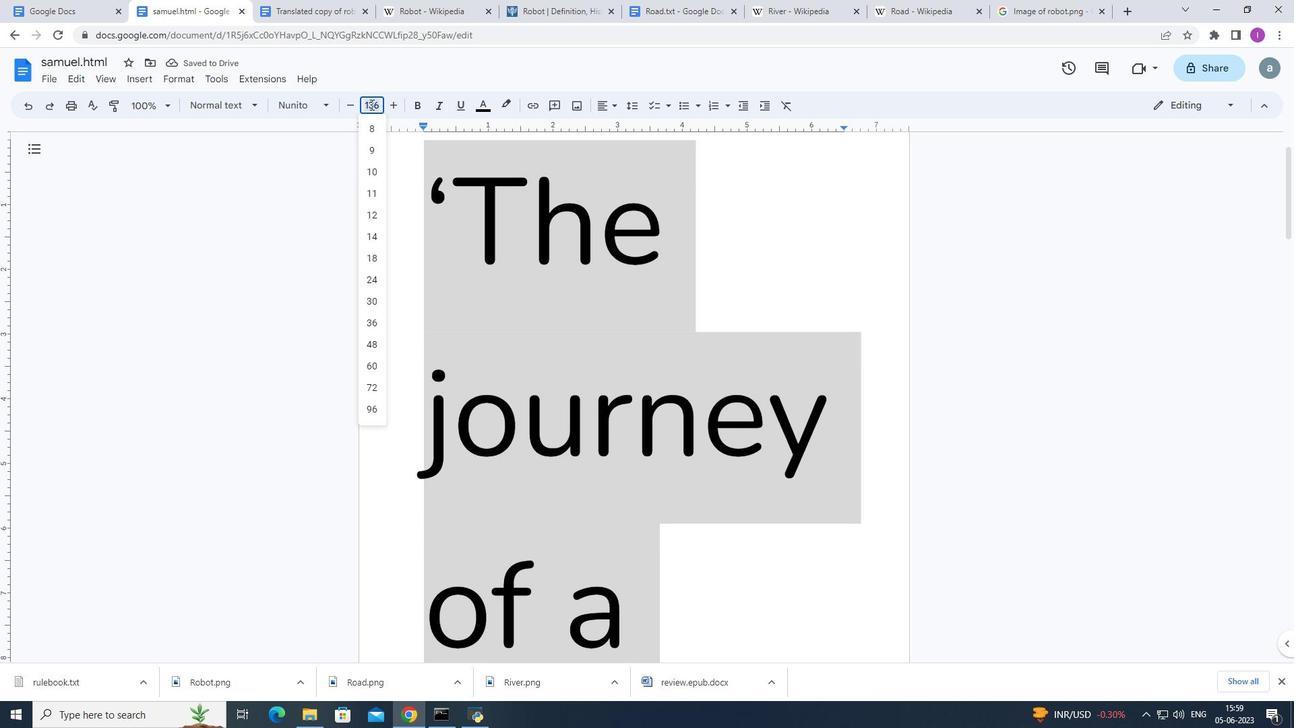 
Action: Mouse pressed left at (382, 103)
Screenshot: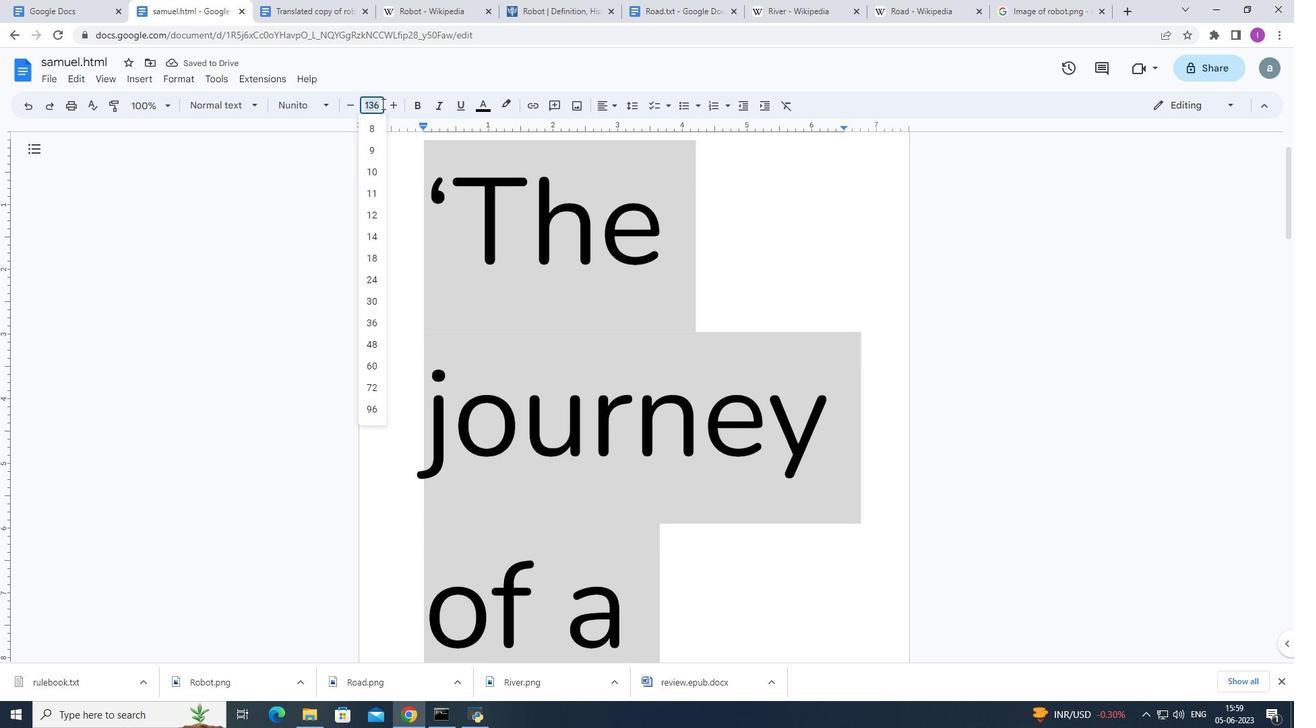 
Action: Mouse moved to (376, 105)
Screenshot: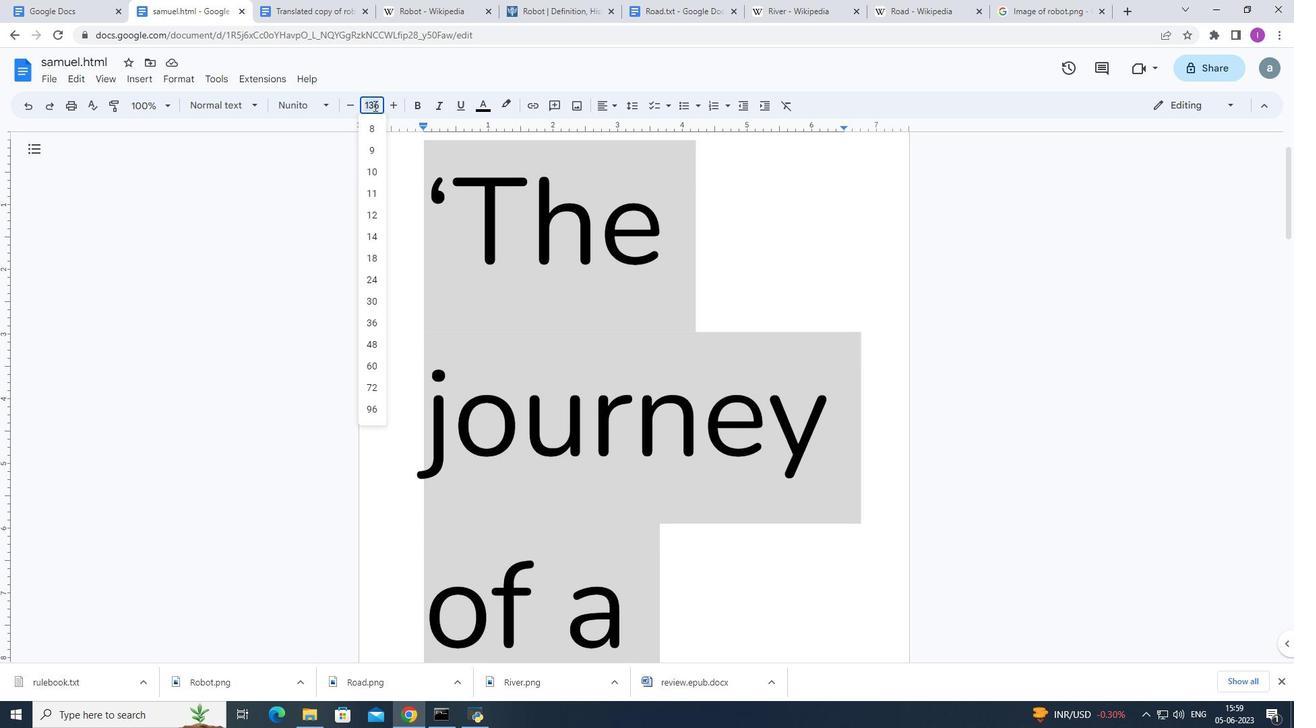 
Action: Key pressed 36<Key.enter>
Screenshot: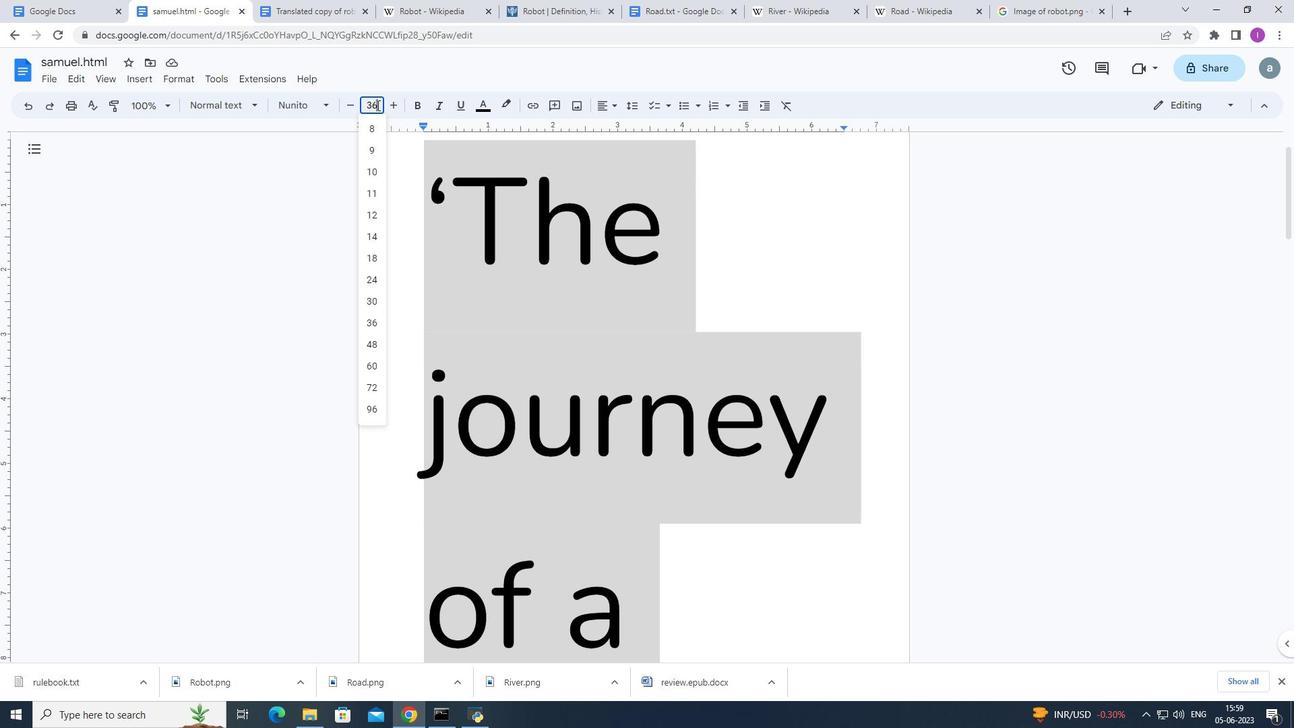 
Action: Mouse moved to (600, 99)
Screenshot: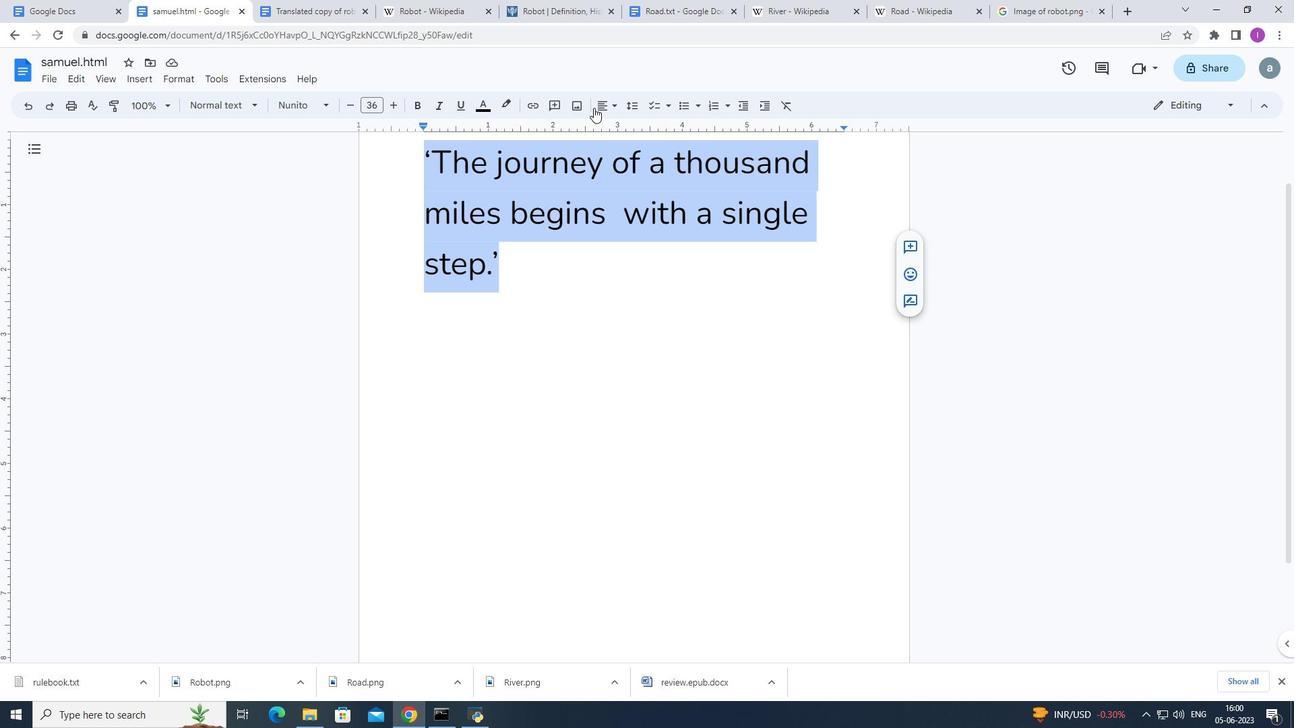 
Action: Mouse pressed left at (600, 99)
Screenshot: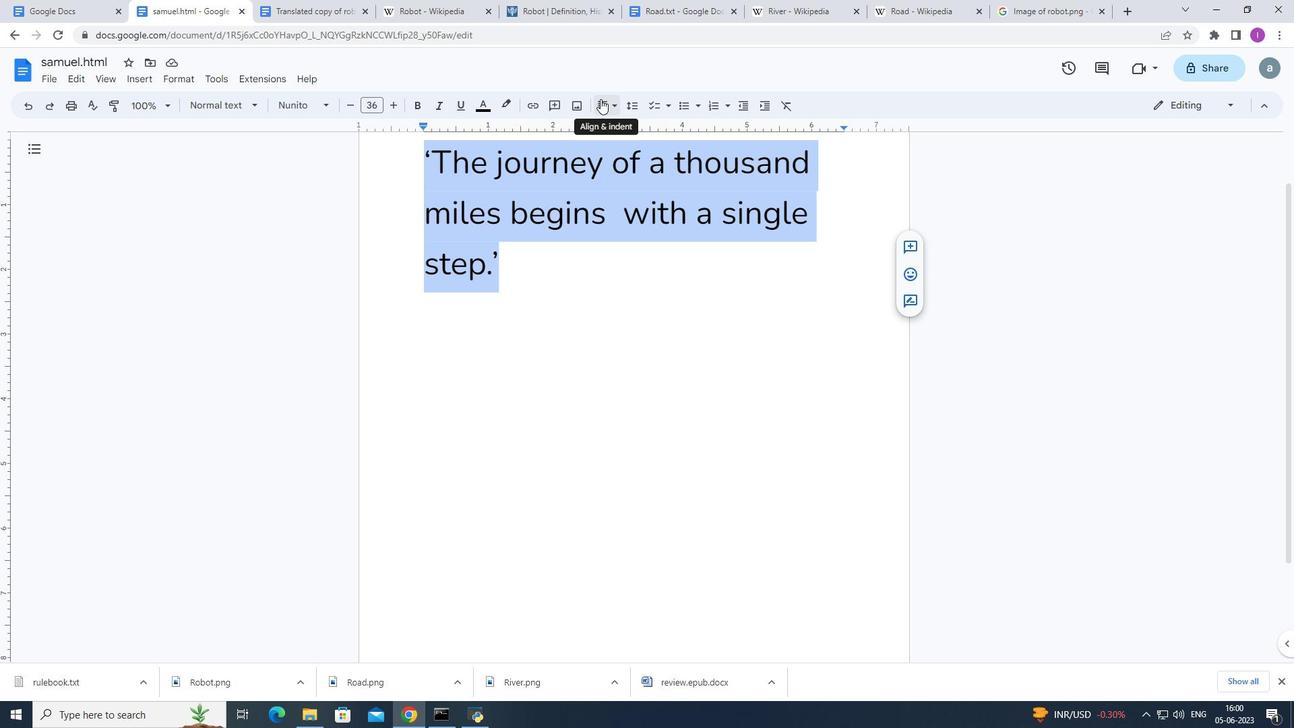 
Action: Mouse moved to (625, 126)
Screenshot: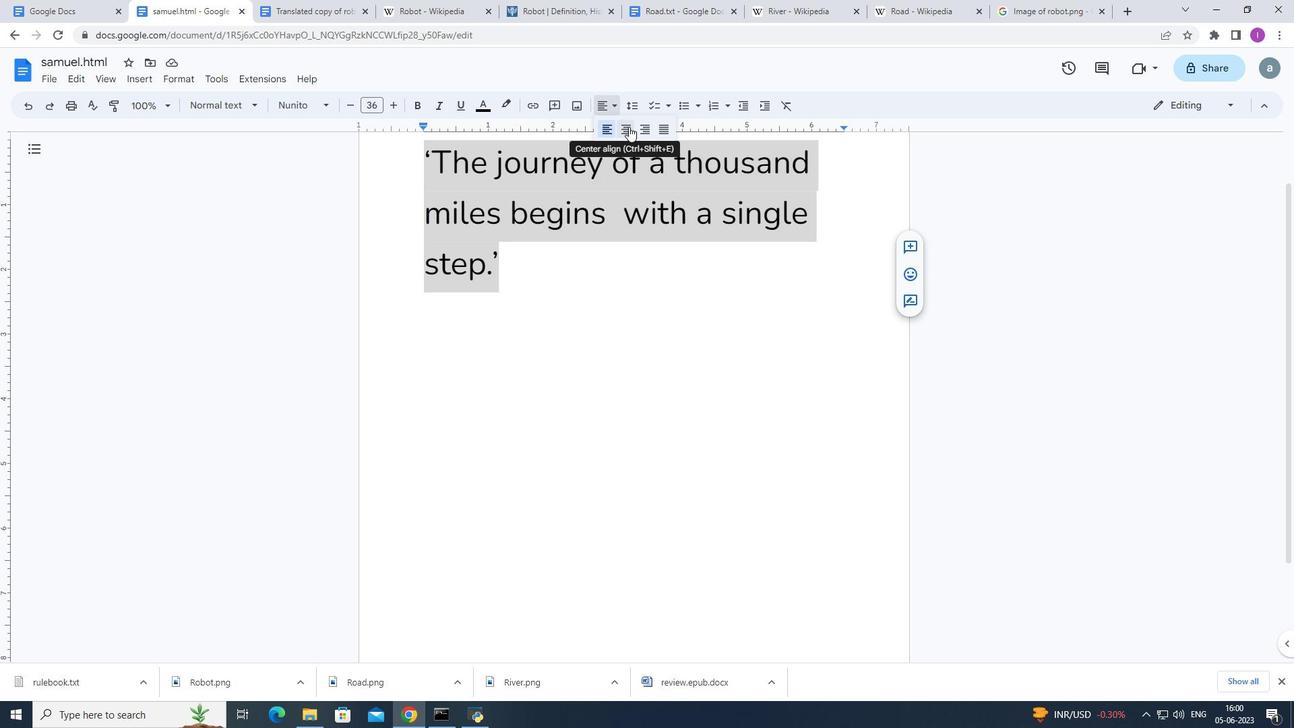 
Action: Mouse pressed left at (625, 126)
Screenshot: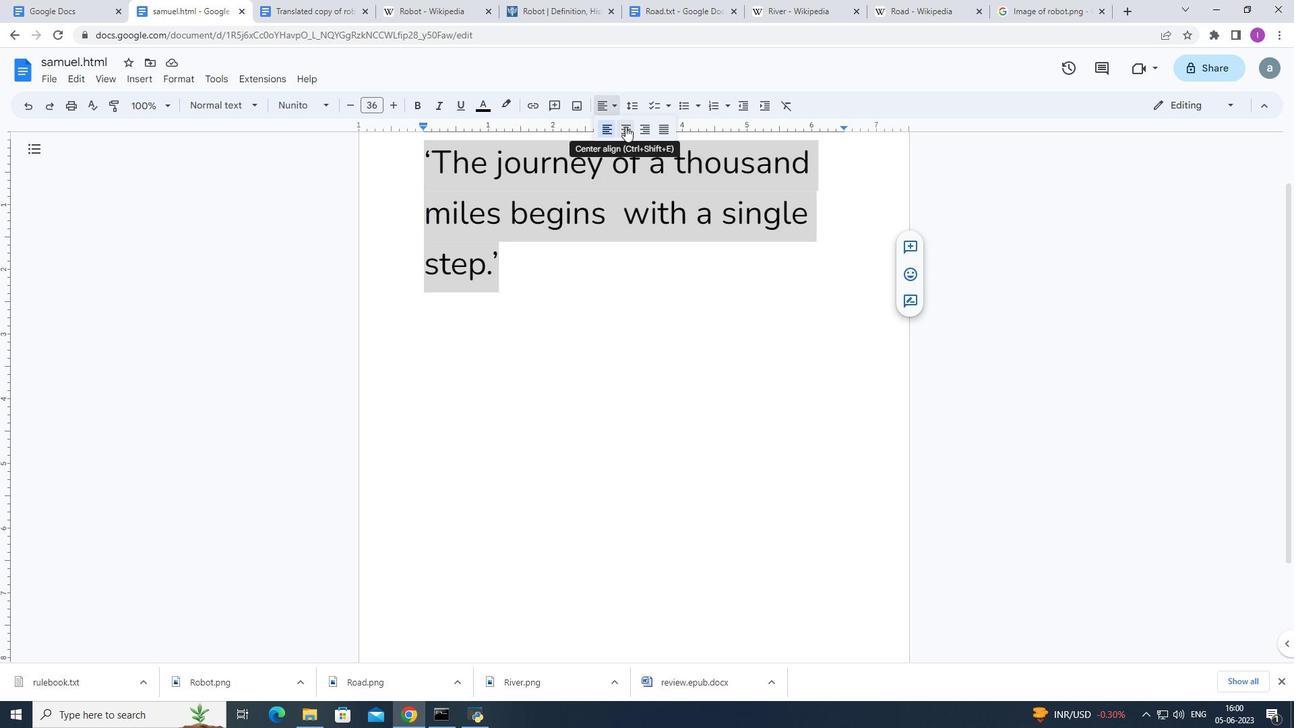 
Action: Mouse moved to (484, 110)
Screenshot: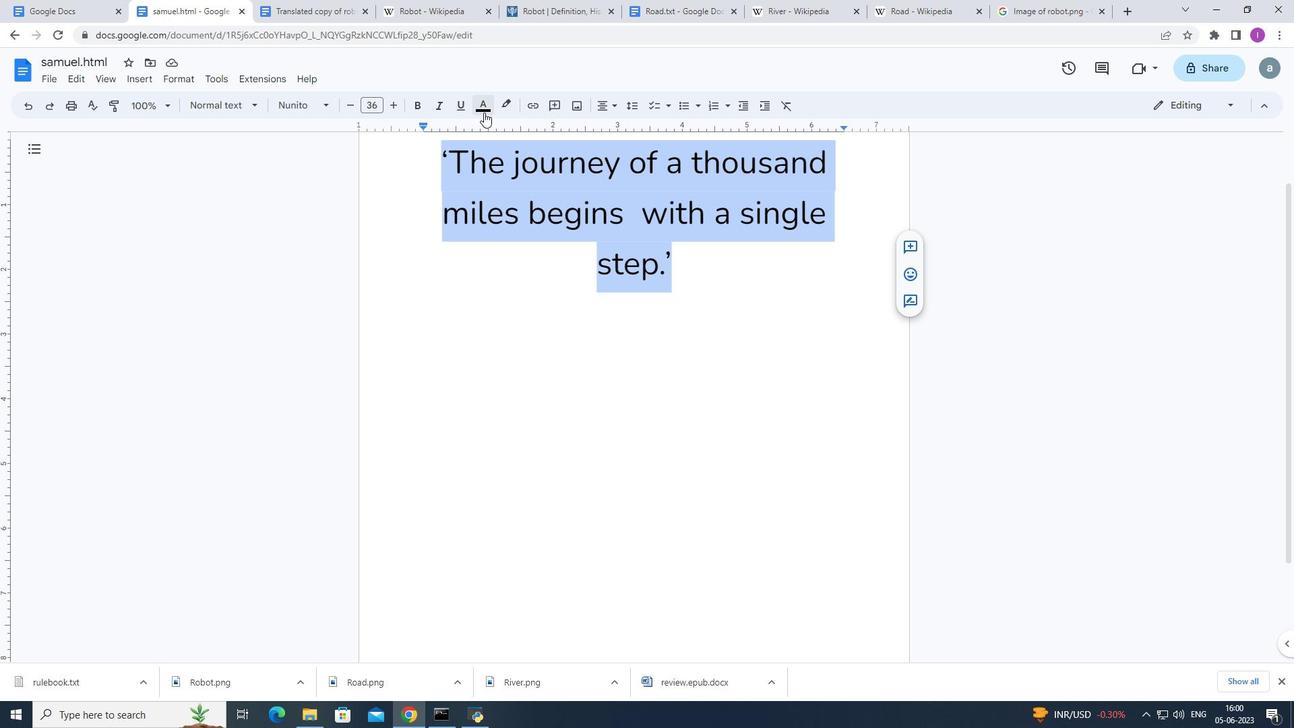 
Action: Mouse pressed left at (484, 110)
Screenshot: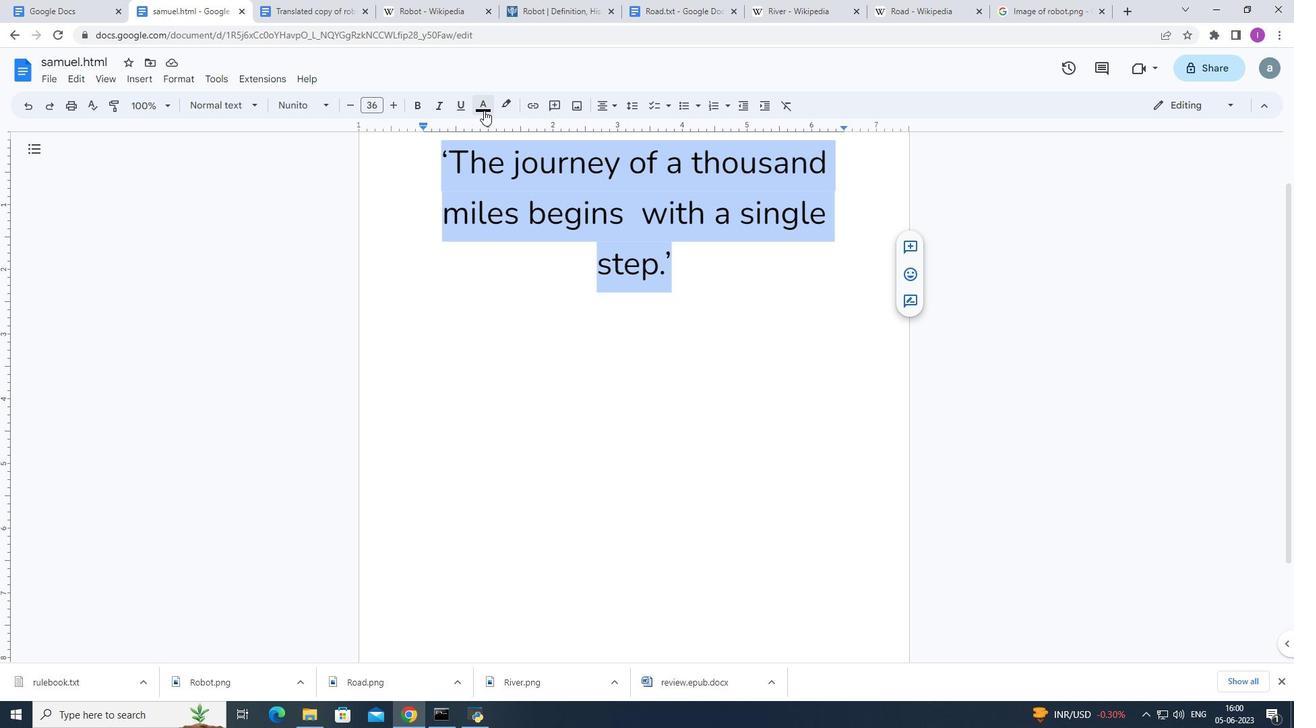 
Action: Mouse moved to (515, 232)
Screenshot: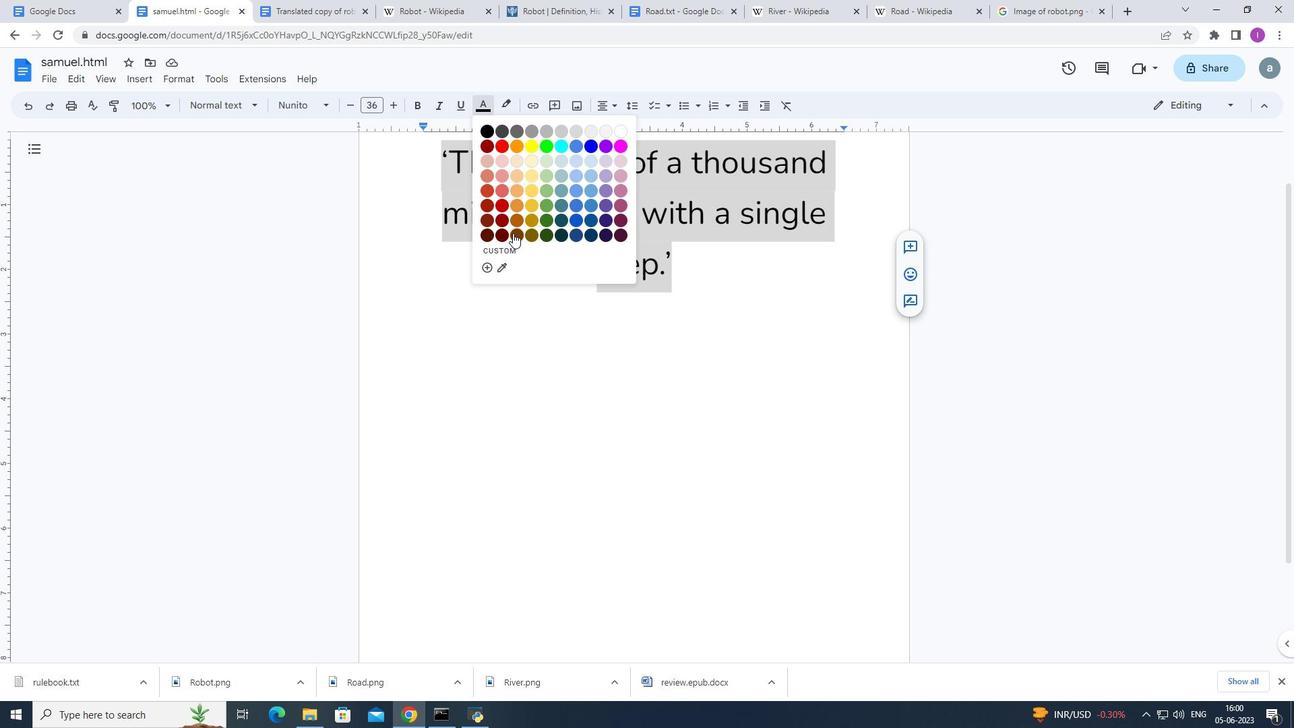 
Action: Mouse pressed left at (515, 232)
Screenshot: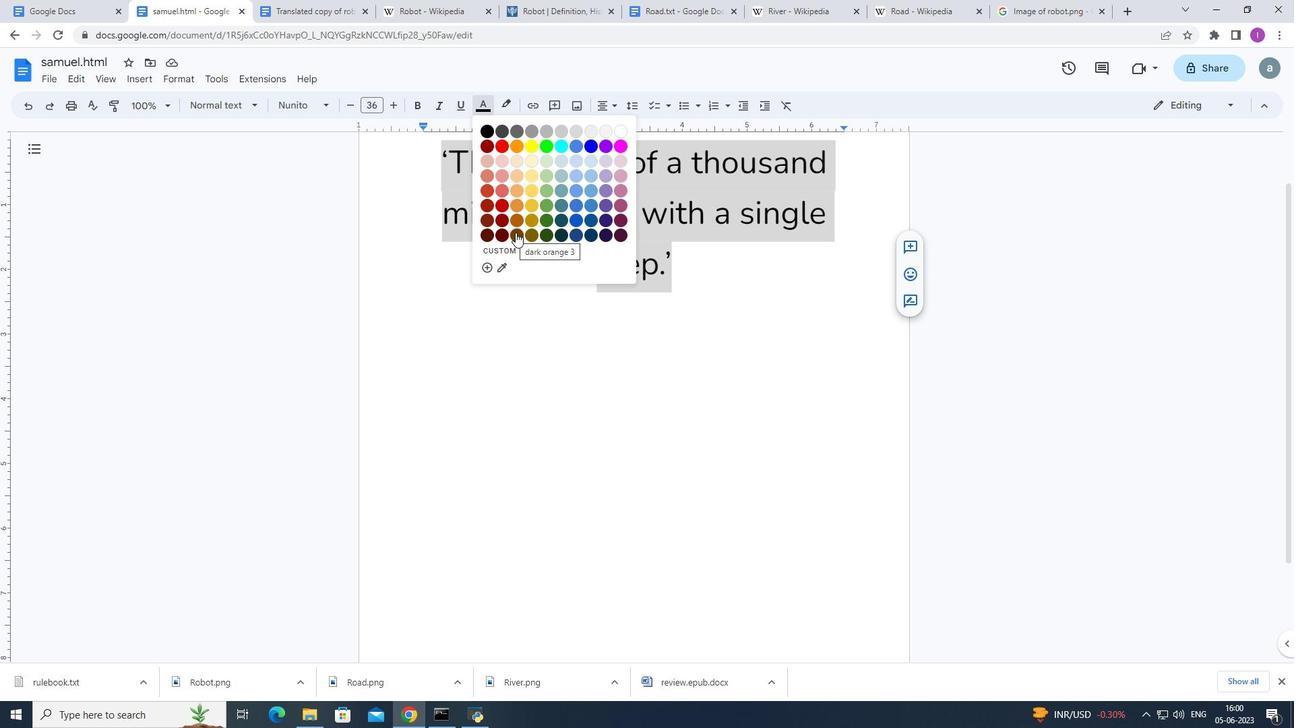 
Action: Mouse moved to (474, 327)
Screenshot: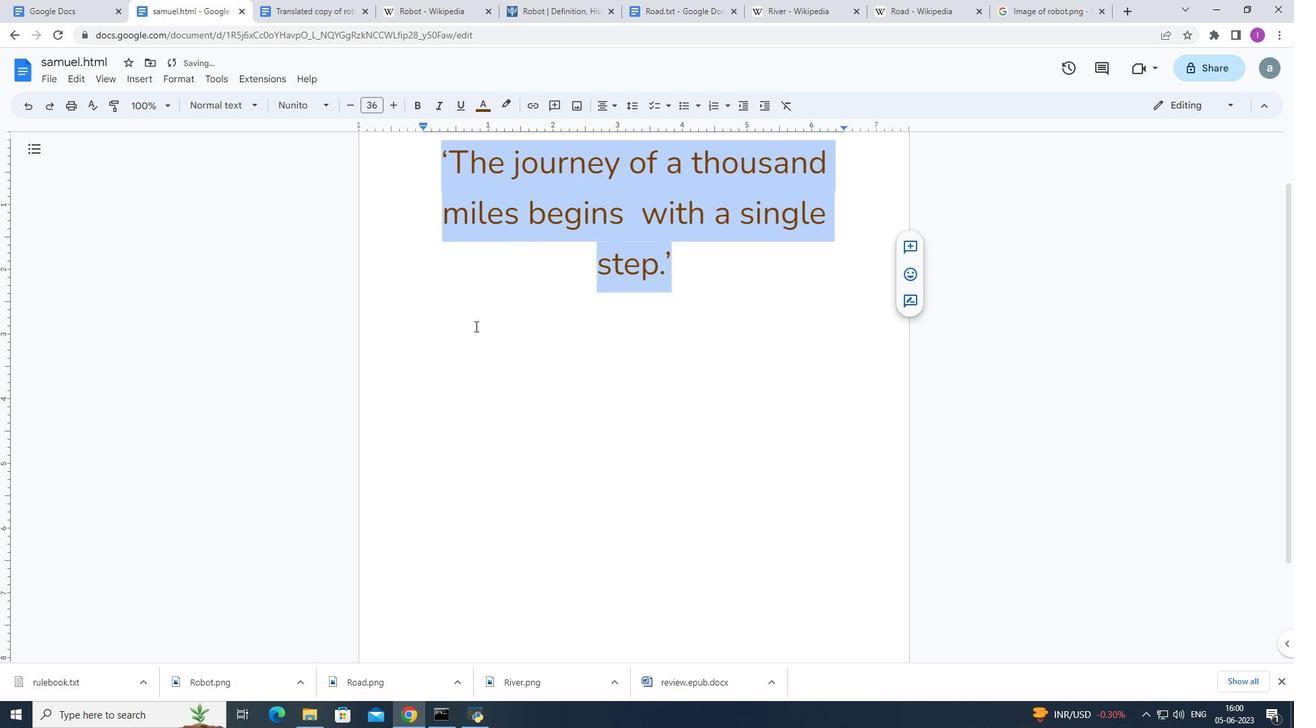 
Action: Mouse pressed left at (474, 327)
Screenshot: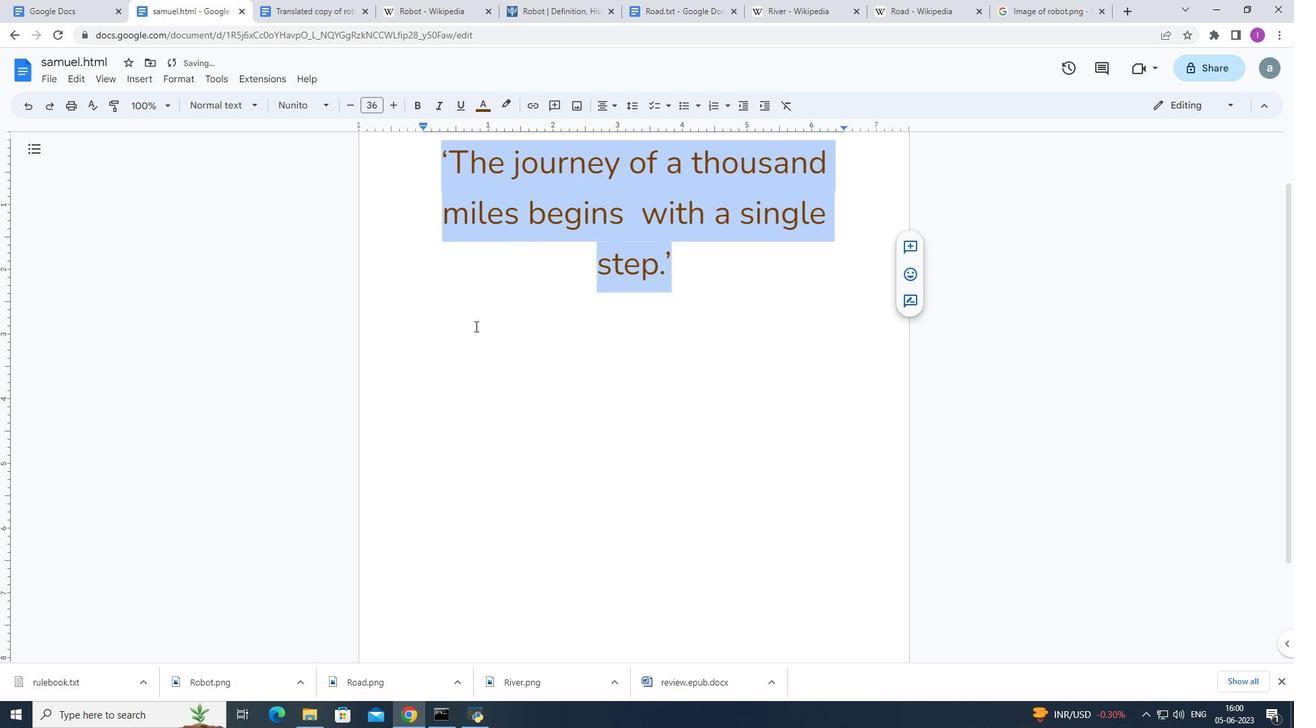 
Action: Mouse moved to (215, 450)
Screenshot: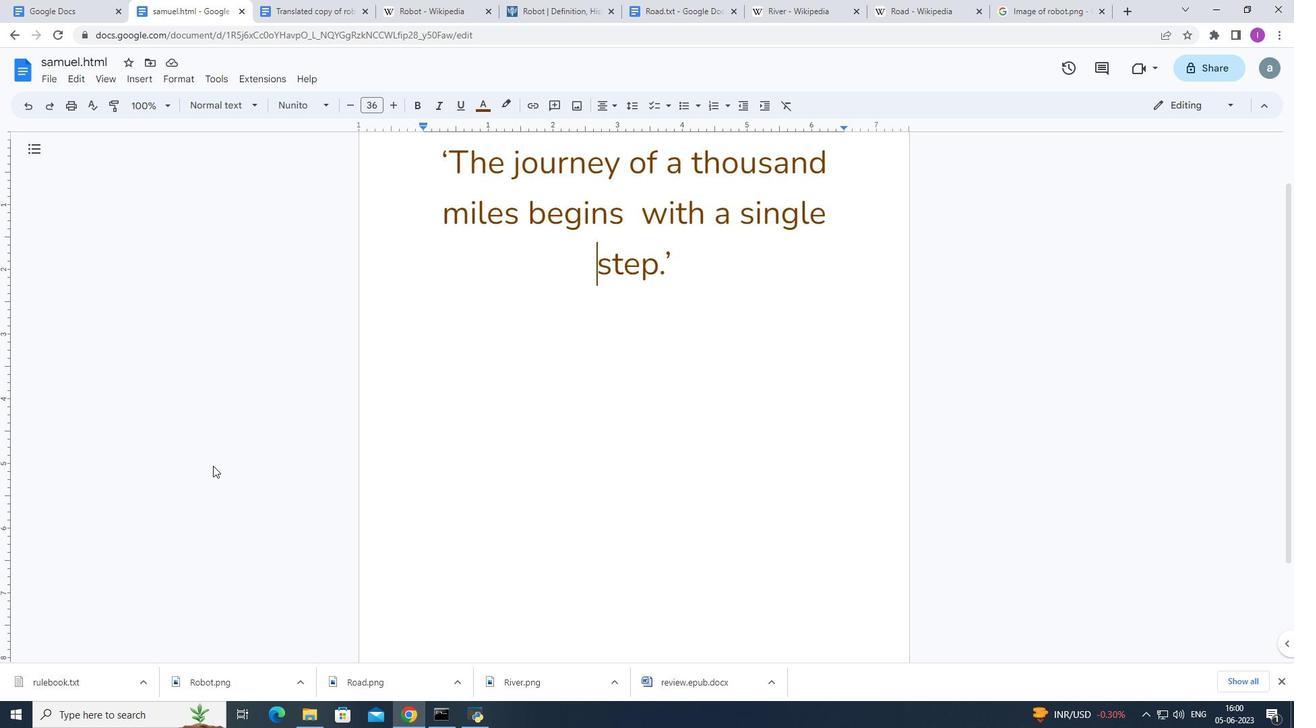 
